 Task: Reply to email with the signature Adam Smith with the subject Request for information from softage.1@softage.net with the message I would like to request a meeting to discuss the new product launch strategy. with CC to softage.4@softage.net with an attached document Resume.docx
Action: Mouse moved to (413, 508)
Screenshot: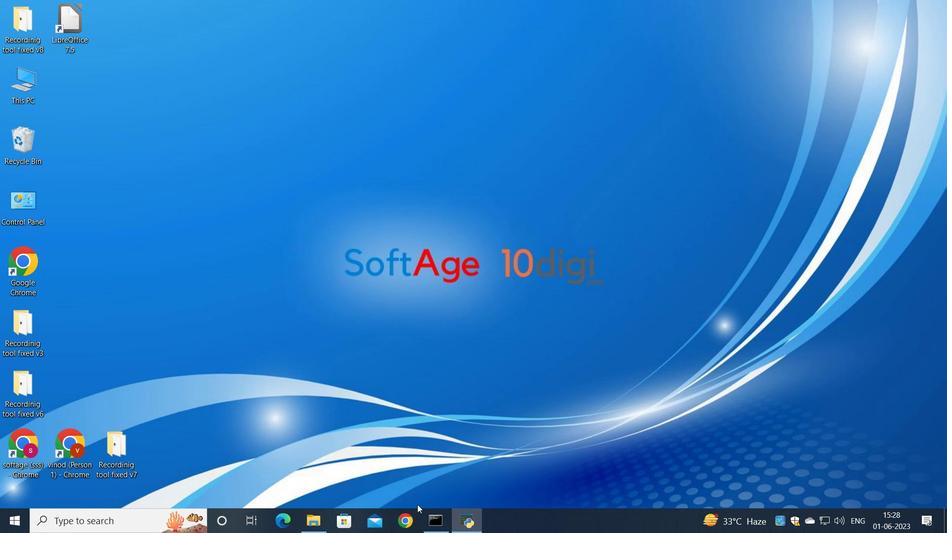 
Action: Mouse pressed left at (413, 508)
Screenshot: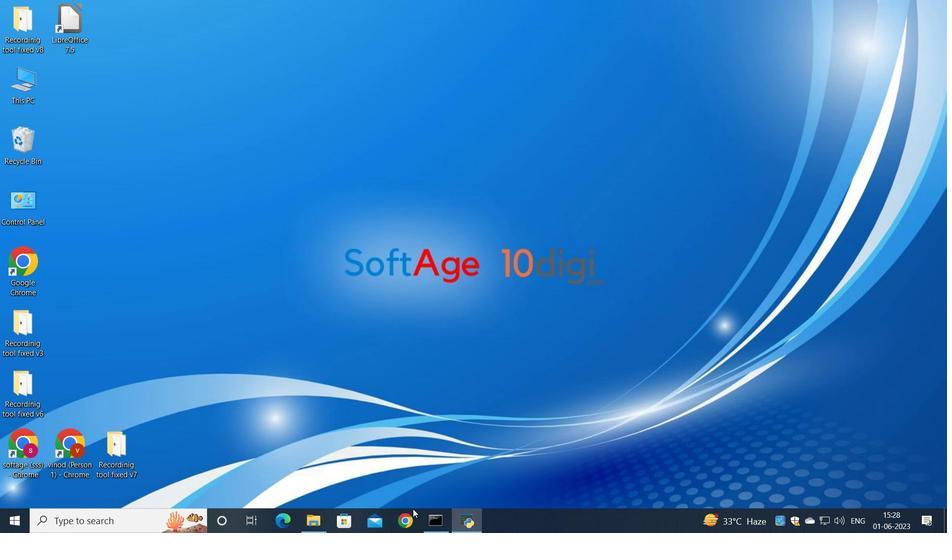 
Action: Mouse moved to (428, 279)
Screenshot: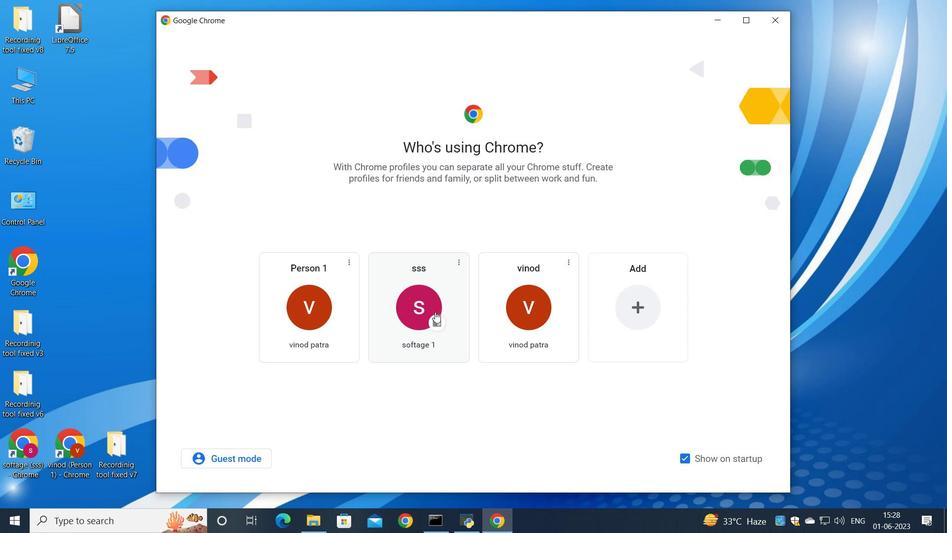 
Action: Mouse pressed left at (428, 279)
Screenshot: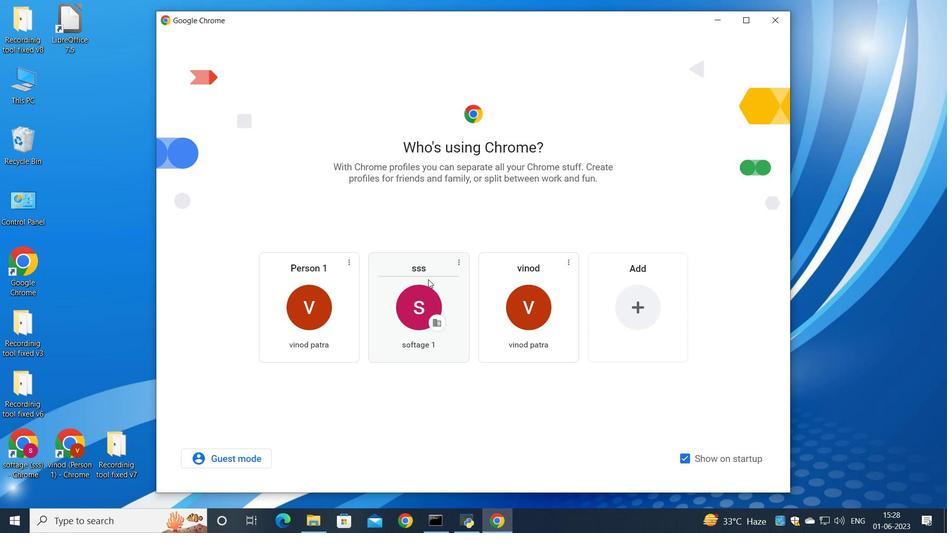 
Action: Mouse moved to (433, 310)
Screenshot: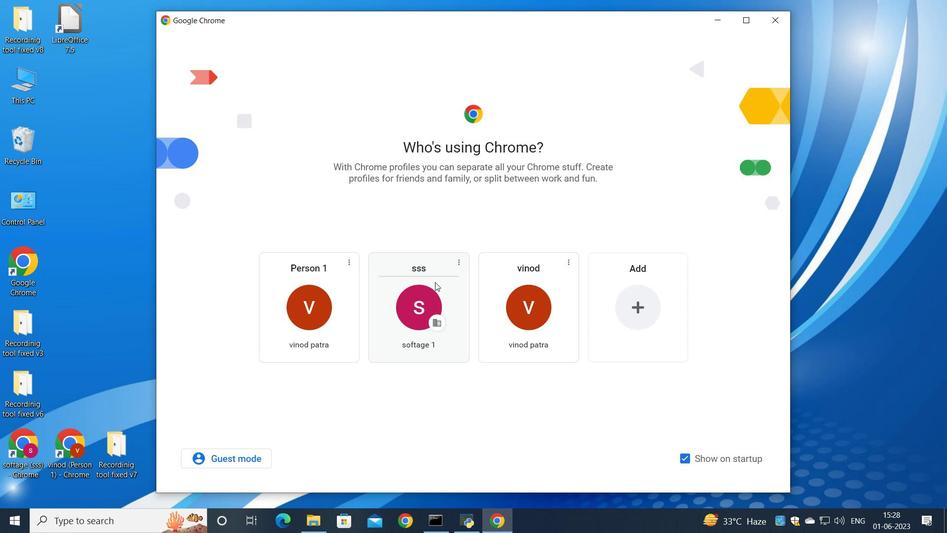 
Action: Mouse pressed left at (433, 310)
Screenshot: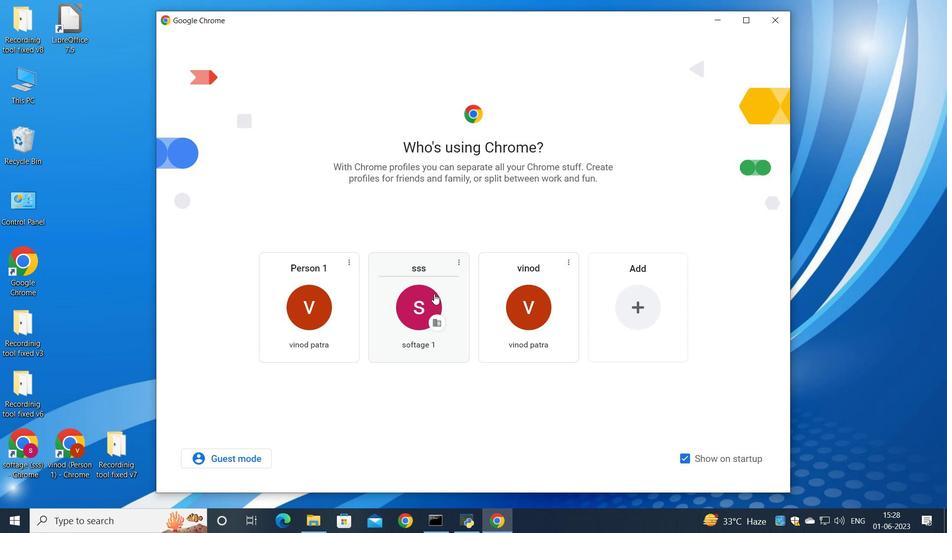 
Action: Mouse moved to (832, 89)
Screenshot: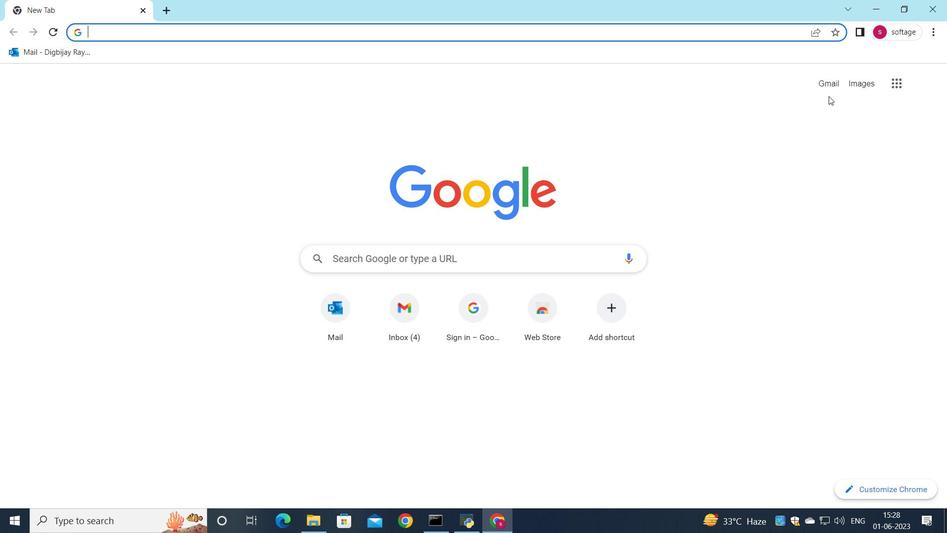 
Action: Mouse pressed left at (832, 89)
Screenshot: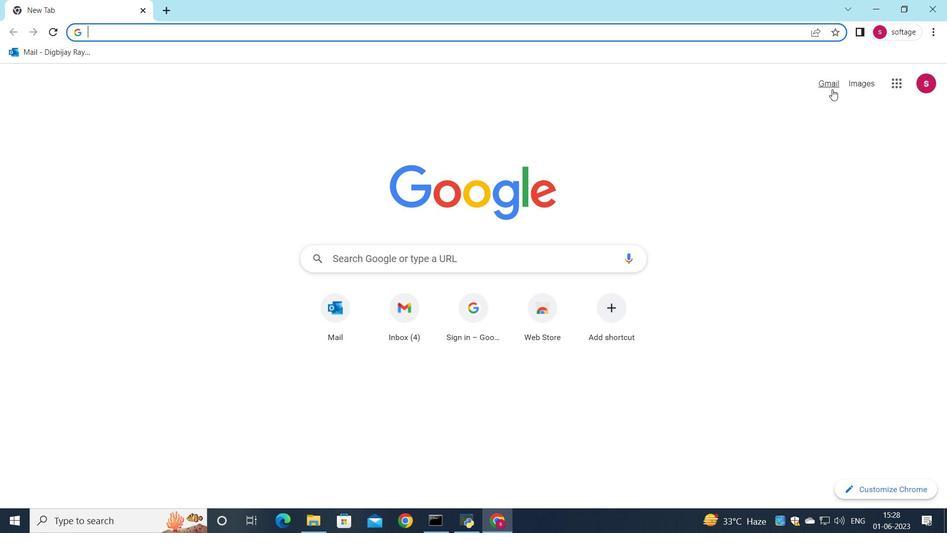
Action: Mouse moved to (803, 84)
Screenshot: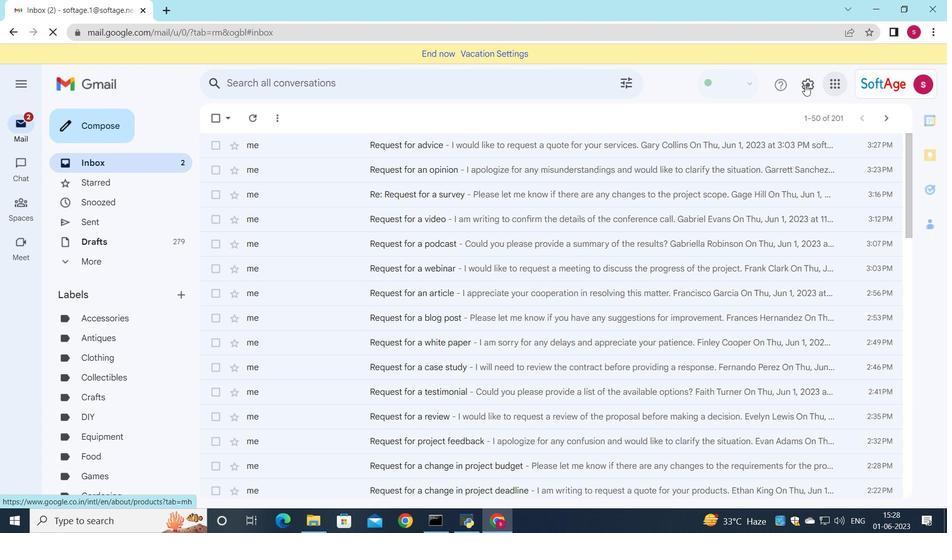 
Action: Mouse pressed left at (803, 84)
Screenshot: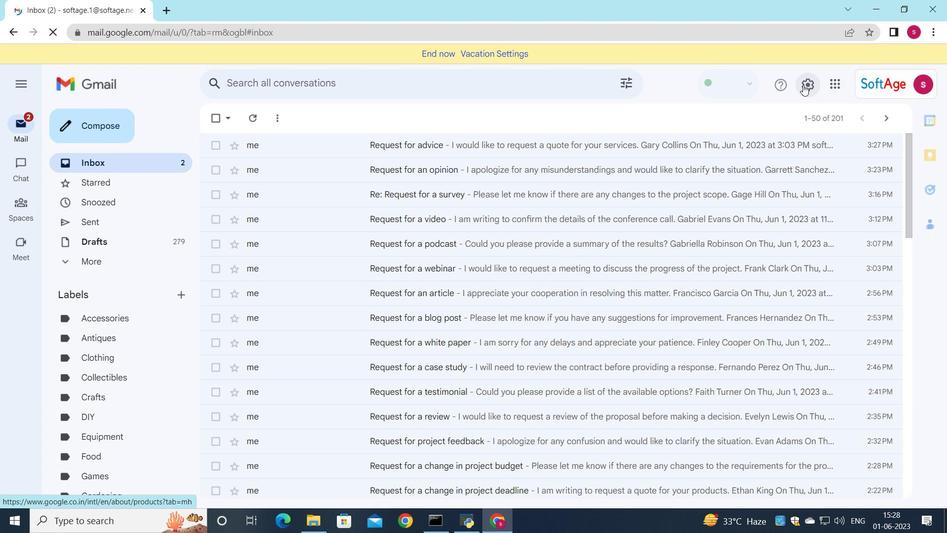 
Action: Mouse moved to (831, 146)
Screenshot: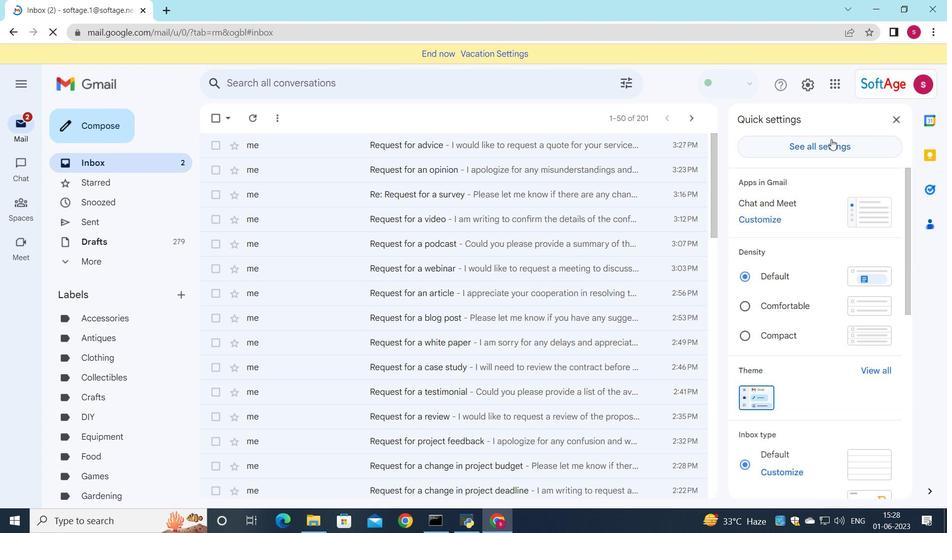 
Action: Mouse pressed left at (831, 146)
Screenshot: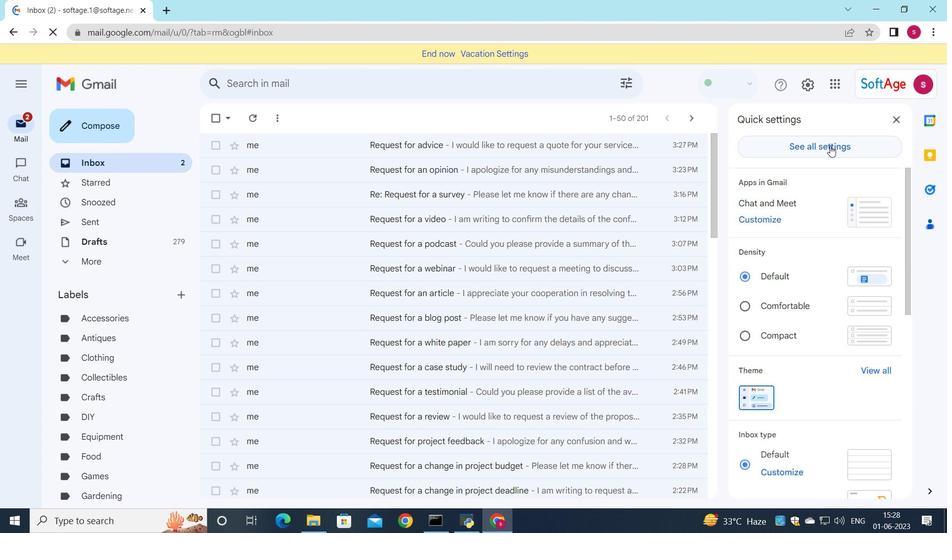 
Action: Mouse moved to (808, 89)
Screenshot: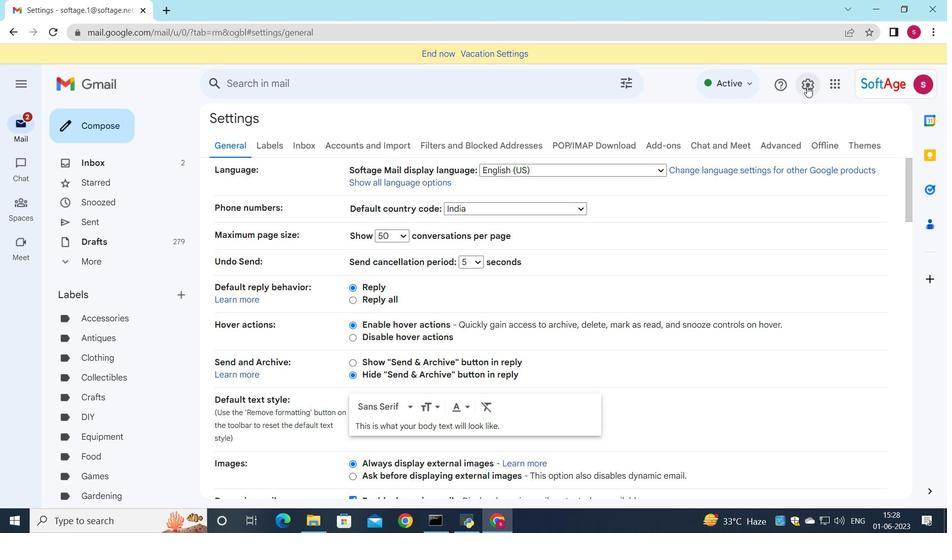 
Action: Mouse pressed left at (808, 89)
Screenshot: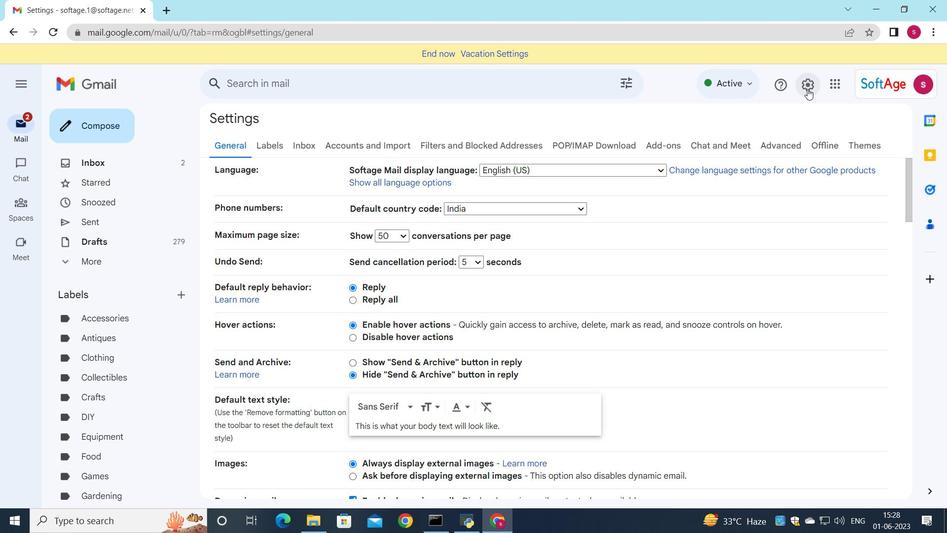 
Action: Mouse moved to (564, 234)
Screenshot: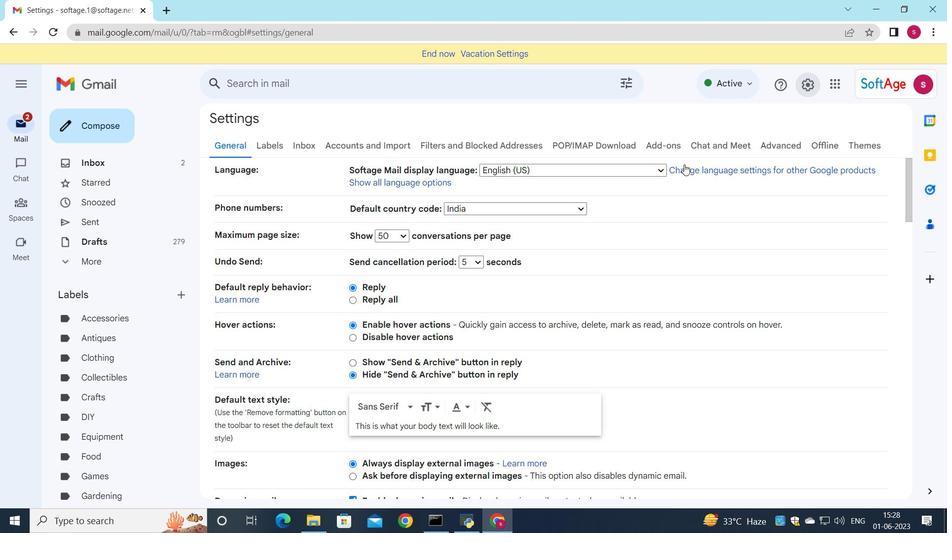 
Action: Mouse scrolled (564, 234) with delta (0, 0)
Screenshot: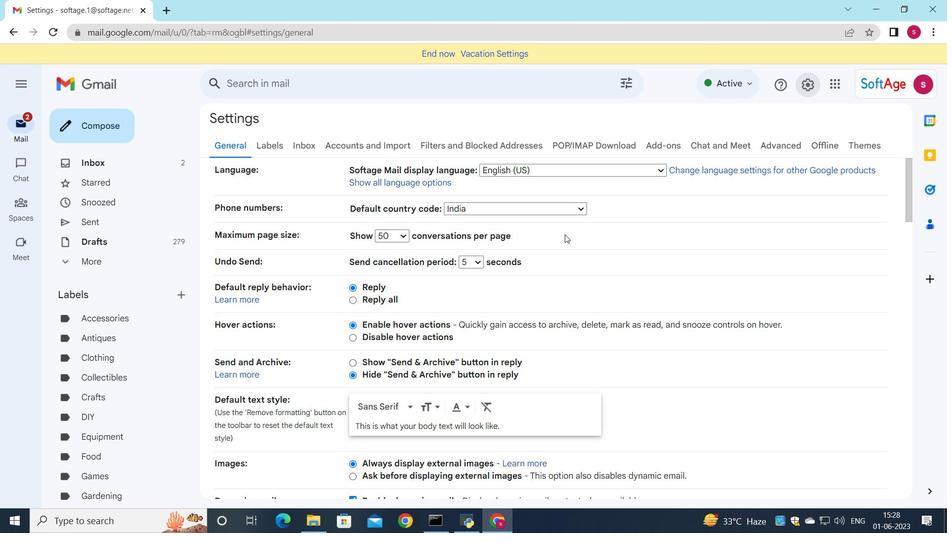 
Action: Mouse scrolled (564, 234) with delta (0, 0)
Screenshot: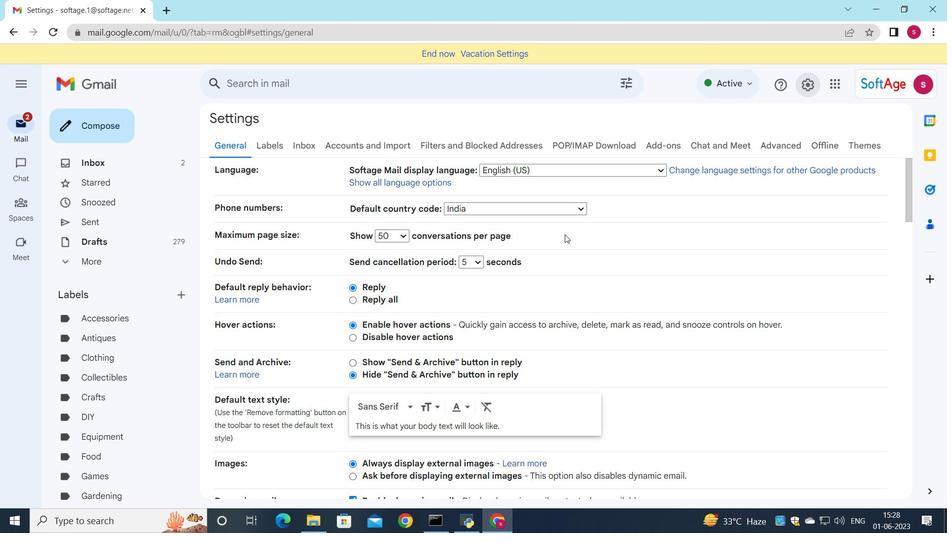
Action: Mouse scrolled (564, 234) with delta (0, 0)
Screenshot: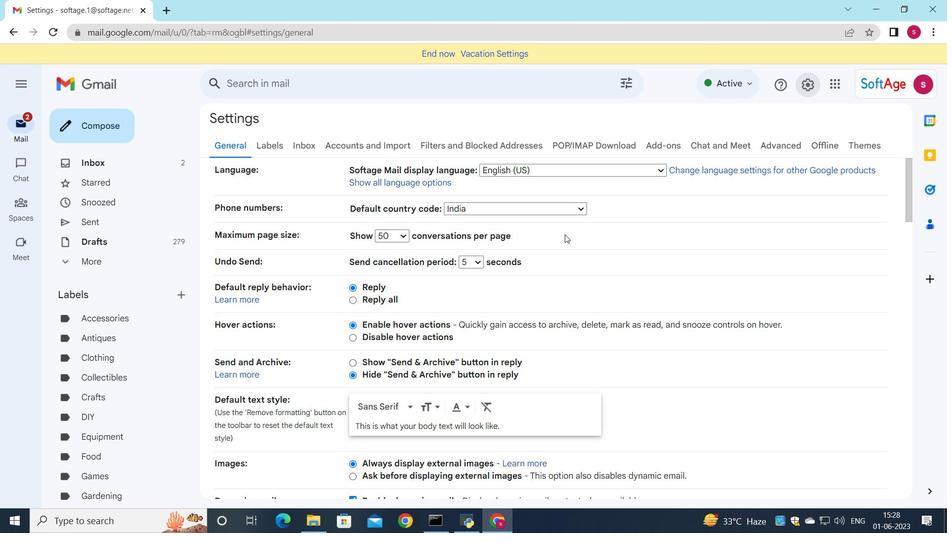 
Action: Mouse scrolled (564, 234) with delta (0, 0)
Screenshot: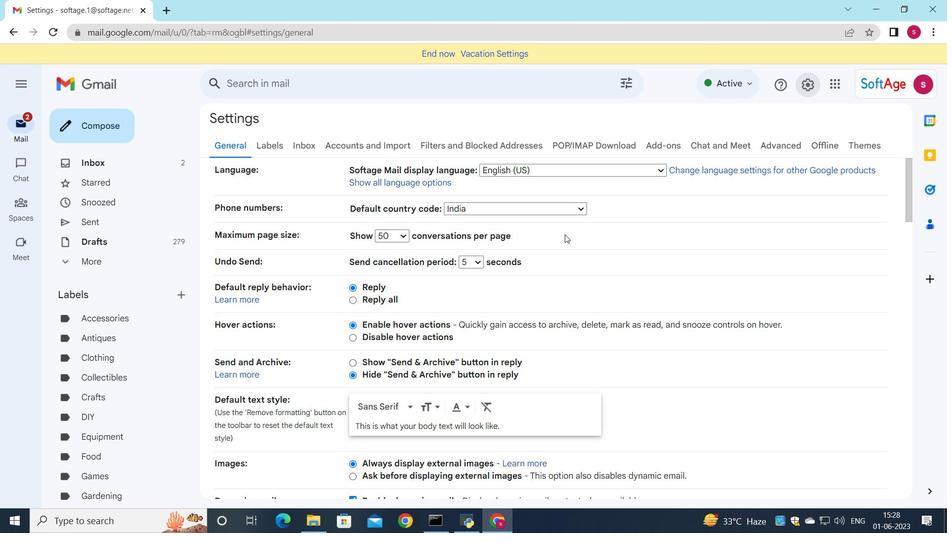 
Action: Mouse moved to (561, 235)
Screenshot: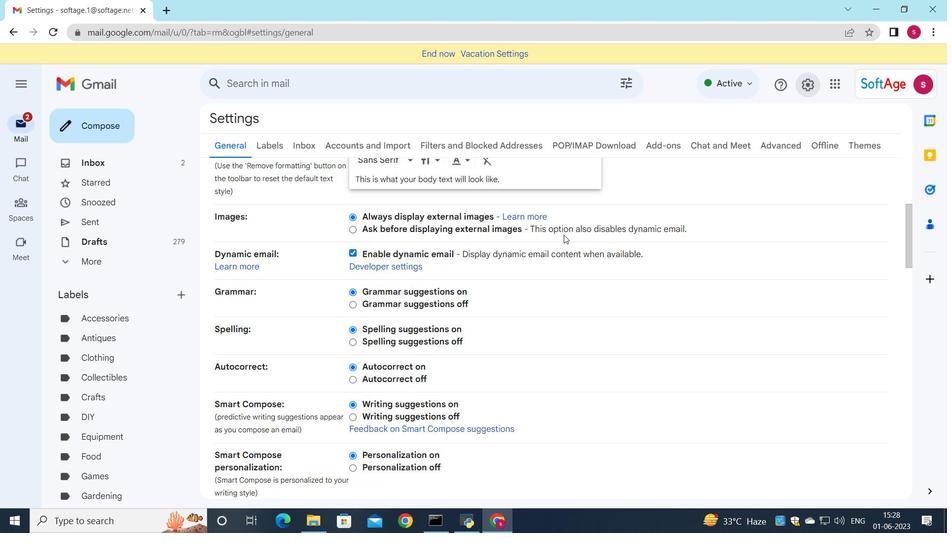 
Action: Mouse scrolled (563, 234) with delta (0, 0)
Screenshot: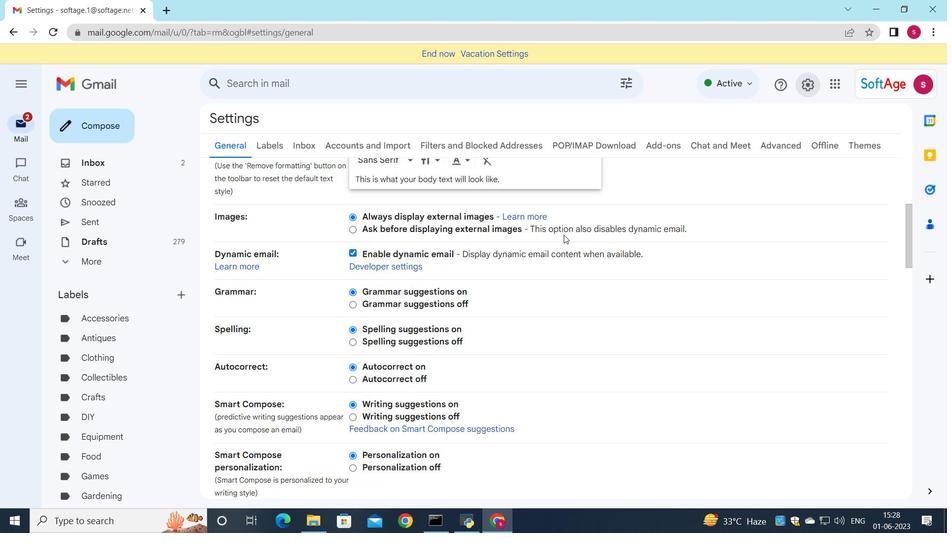 
Action: Mouse moved to (561, 236)
Screenshot: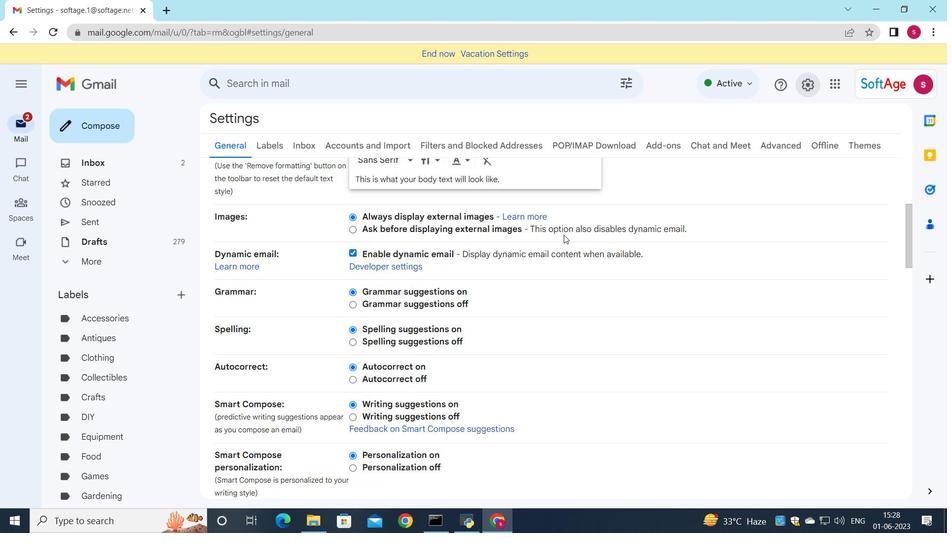 
Action: Mouse scrolled (561, 235) with delta (0, 0)
Screenshot: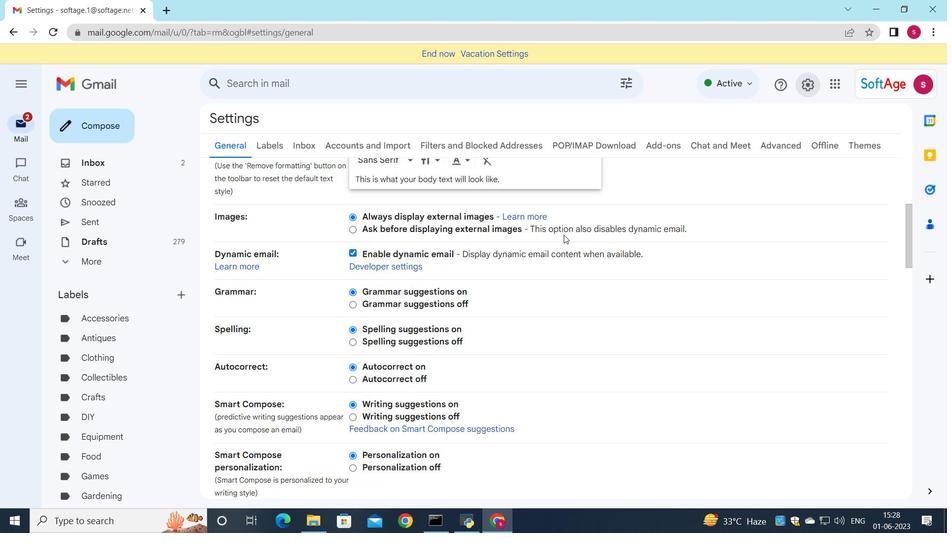 
Action: Mouse moved to (561, 236)
Screenshot: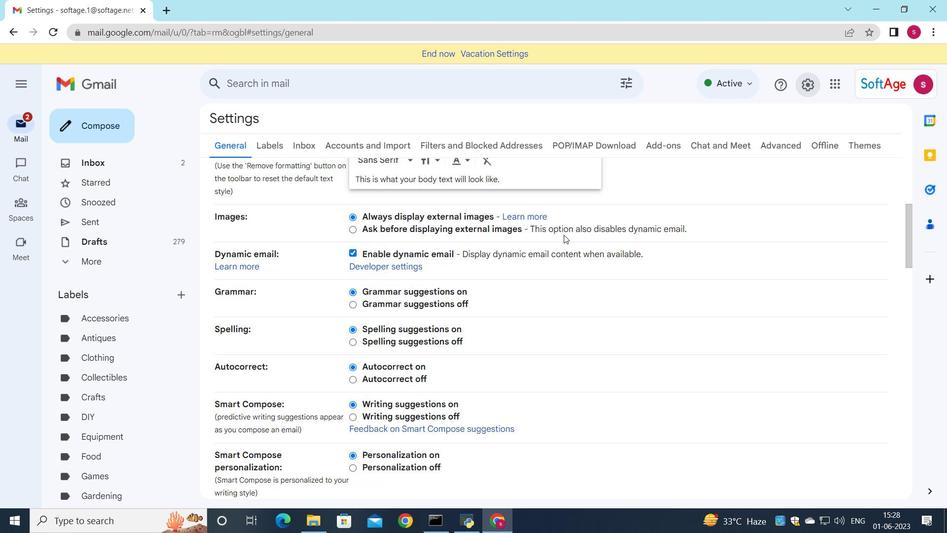
Action: Mouse scrolled (561, 235) with delta (0, 0)
Screenshot: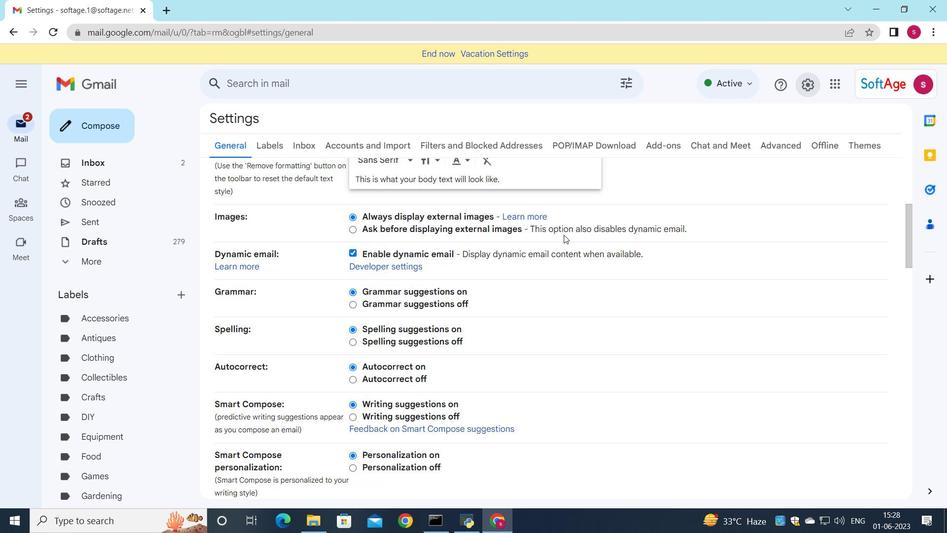 
Action: Mouse moved to (541, 237)
Screenshot: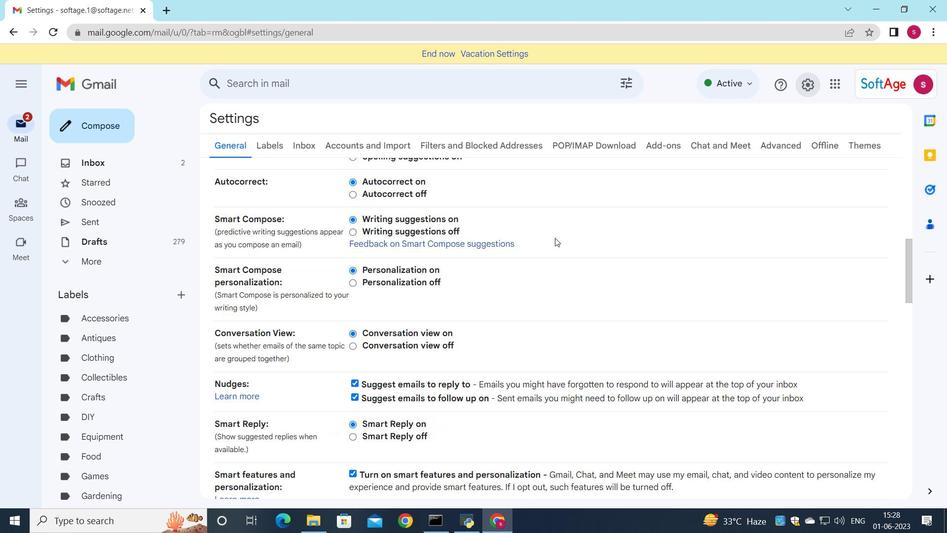 
Action: Mouse scrolled (543, 235) with delta (0, 0)
Screenshot: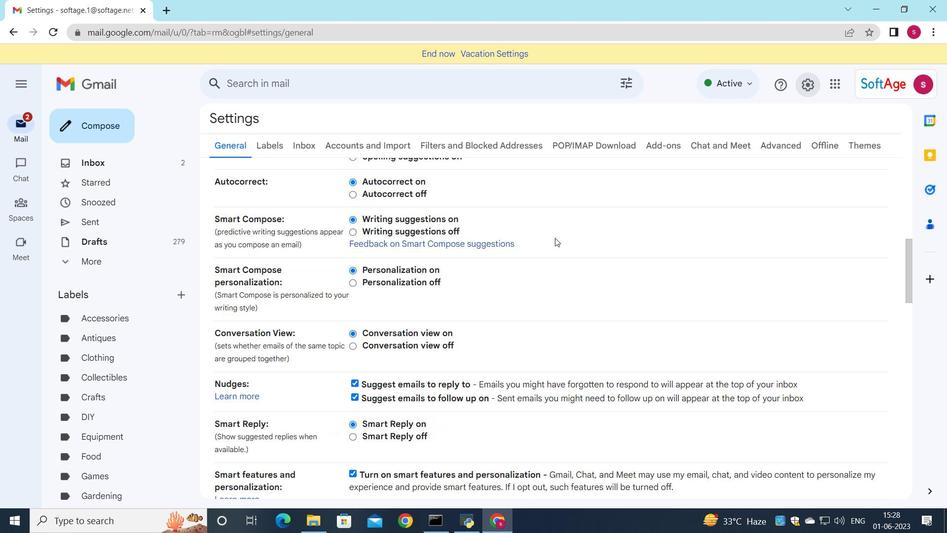 
Action: Mouse moved to (540, 238)
Screenshot: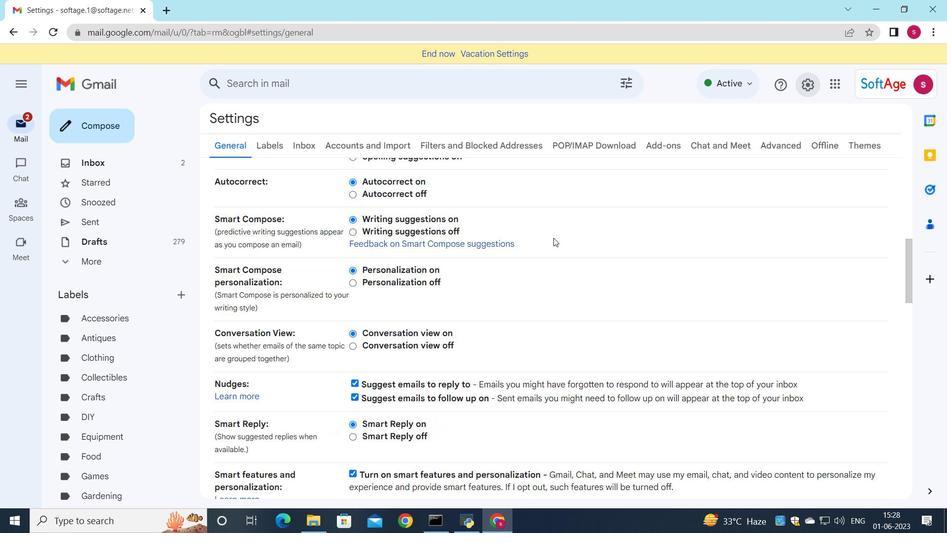 
Action: Mouse scrolled (540, 237) with delta (0, 0)
Screenshot: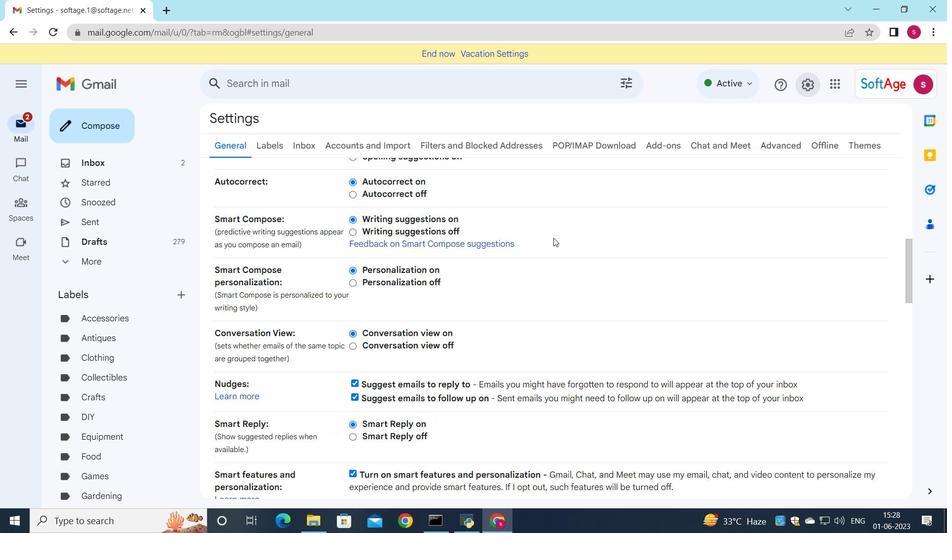 
Action: Mouse moved to (539, 240)
Screenshot: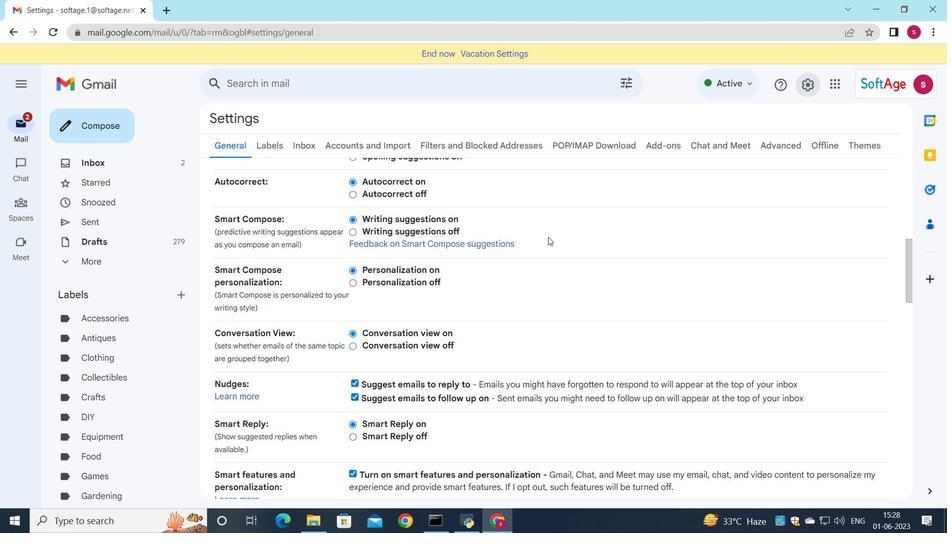 
Action: Mouse scrolled (540, 237) with delta (0, 0)
Screenshot: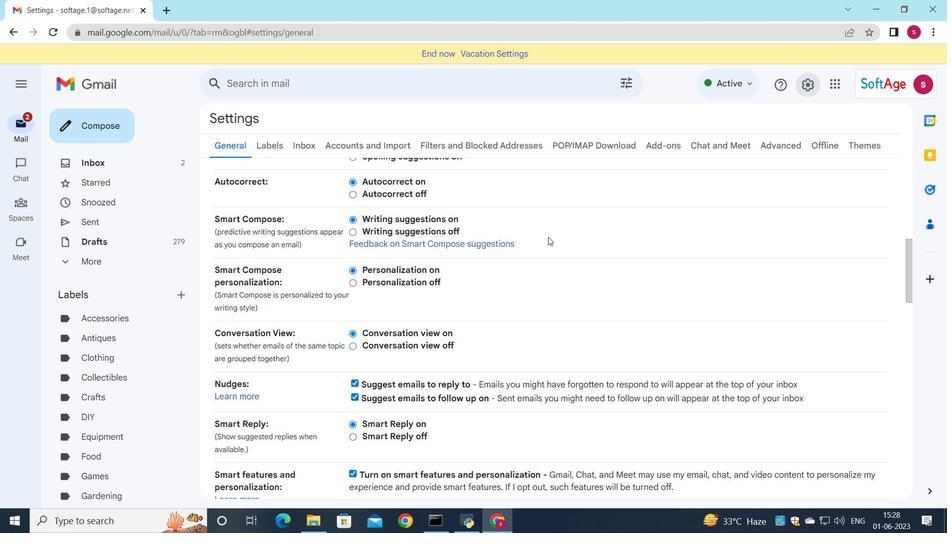 
Action: Mouse moved to (539, 247)
Screenshot: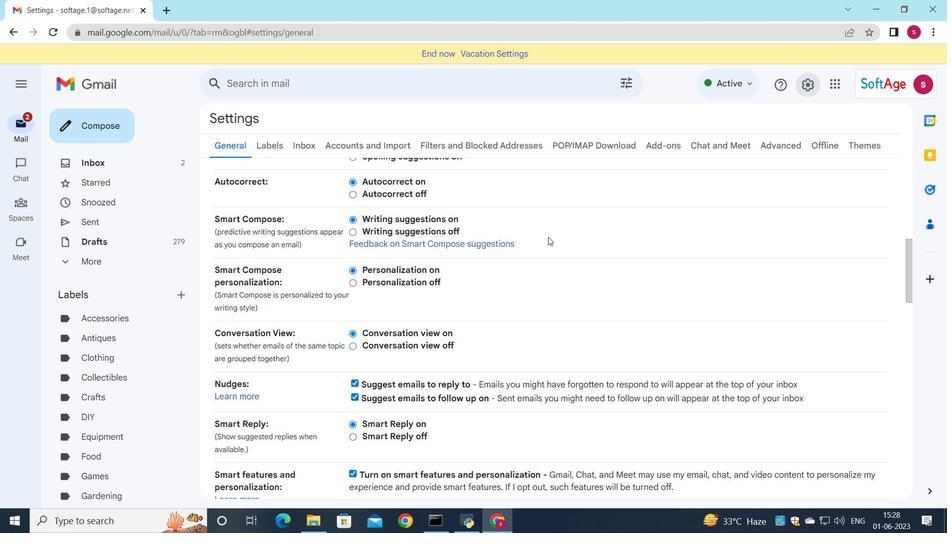 
Action: Mouse scrolled (539, 240) with delta (0, 0)
Screenshot: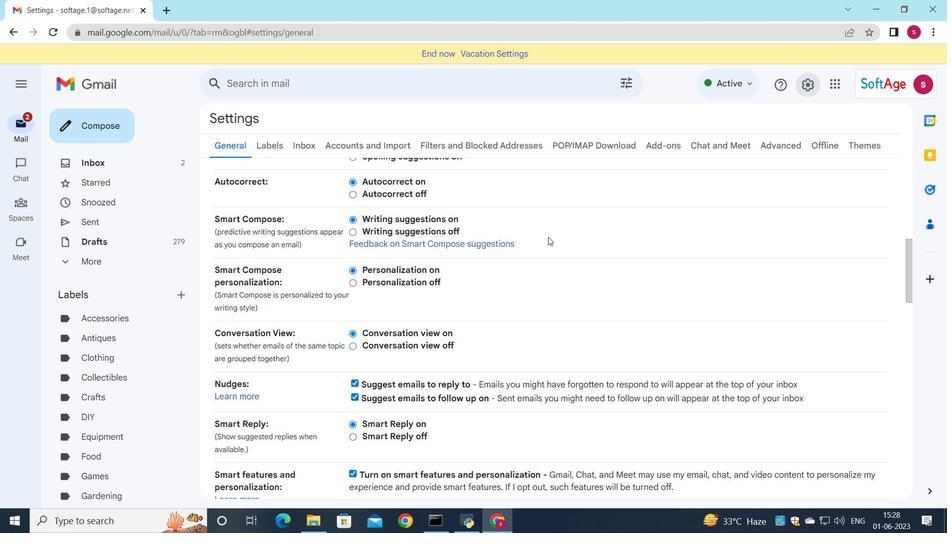 
Action: Mouse moved to (294, 265)
Screenshot: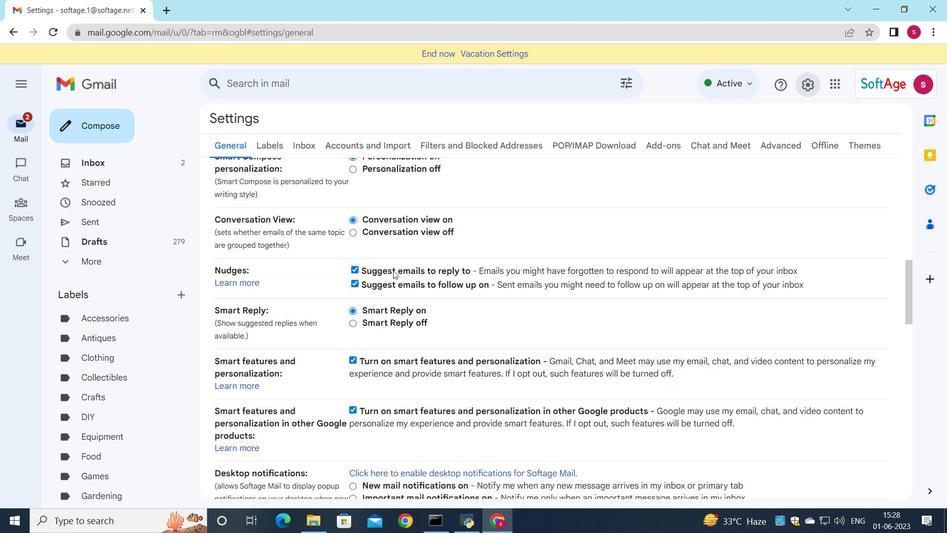 
Action: Mouse scrolled (294, 264) with delta (0, 0)
Screenshot: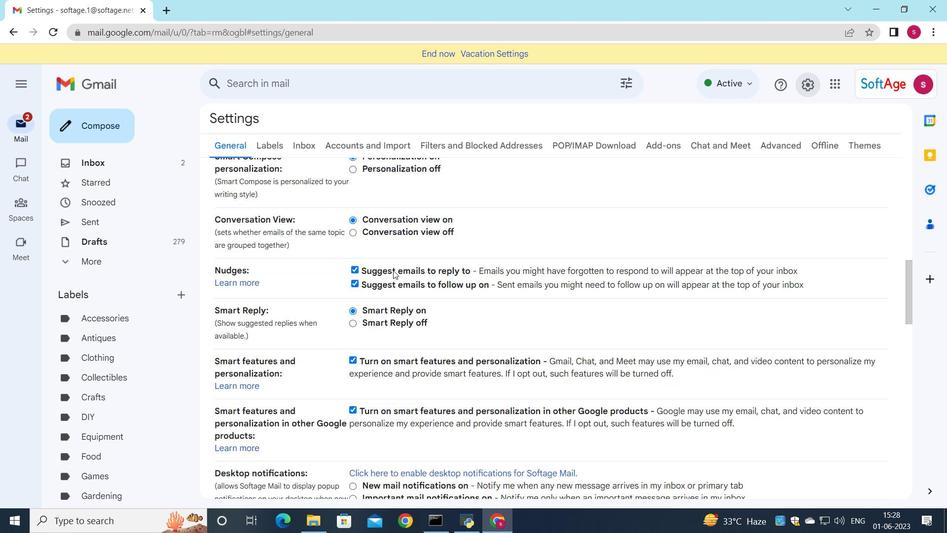 
Action: Mouse scrolled (294, 264) with delta (0, 0)
Screenshot: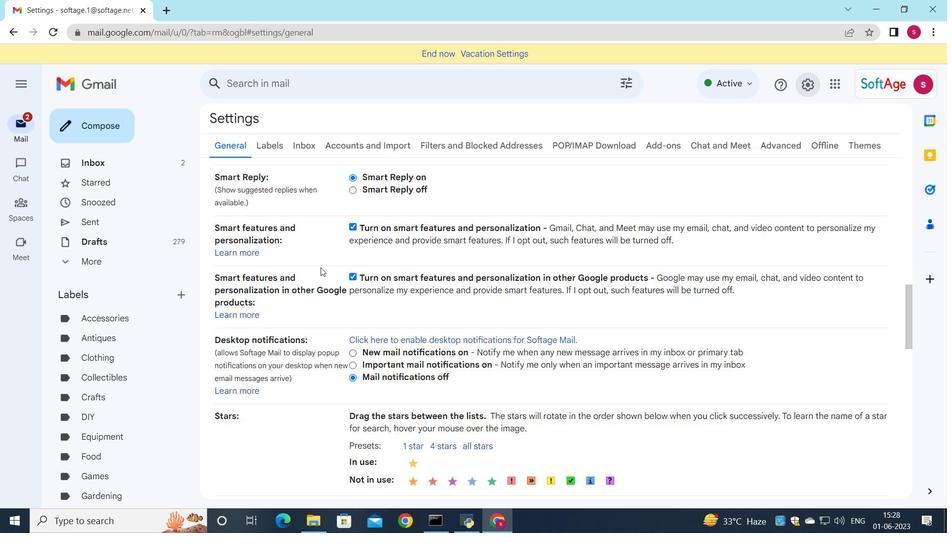 
Action: Mouse scrolled (294, 264) with delta (0, 0)
Screenshot: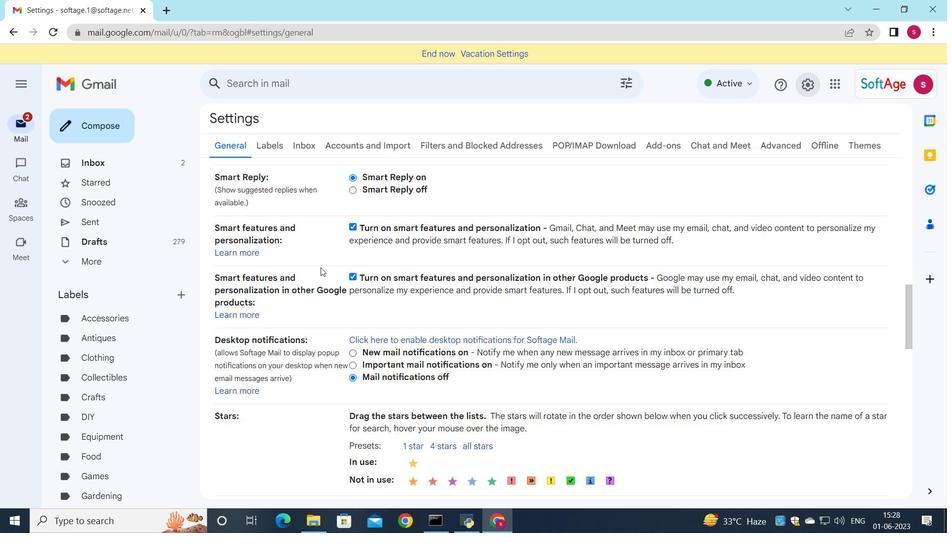 
Action: Mouse scrolled (294, 264) with delta (0, 0)
Screenshot: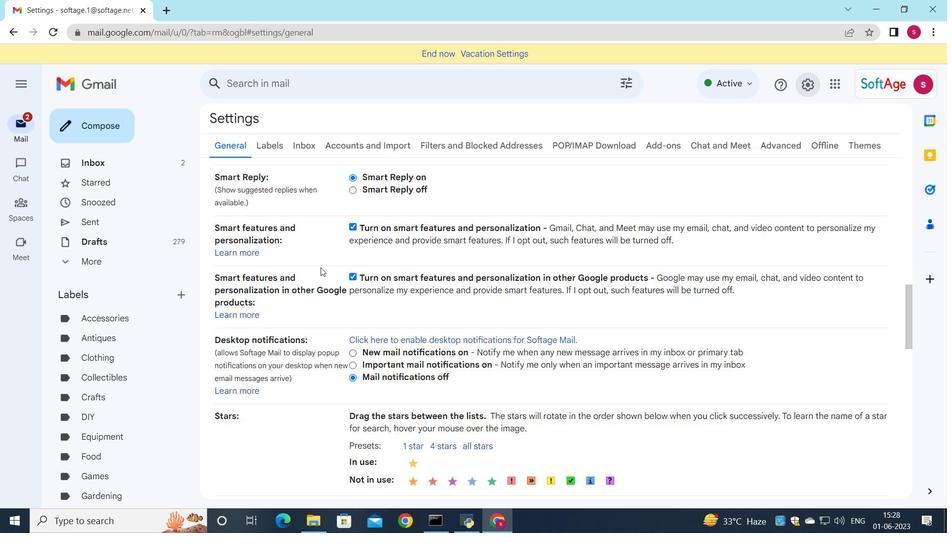 
Action: Mouse moved to (387, 393)
Screenshot: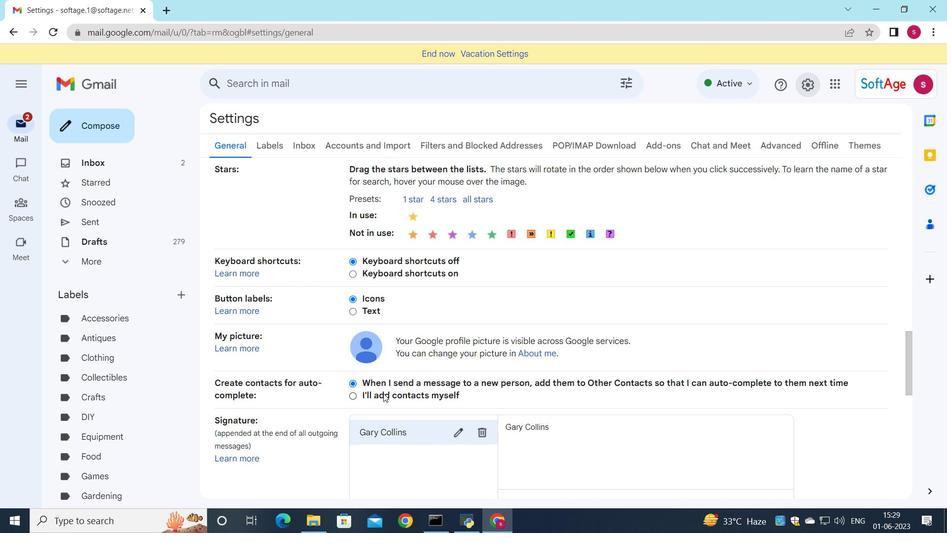 
Action: Mouse scrolled (387, 392) with delta (0, 0)
Screenshot: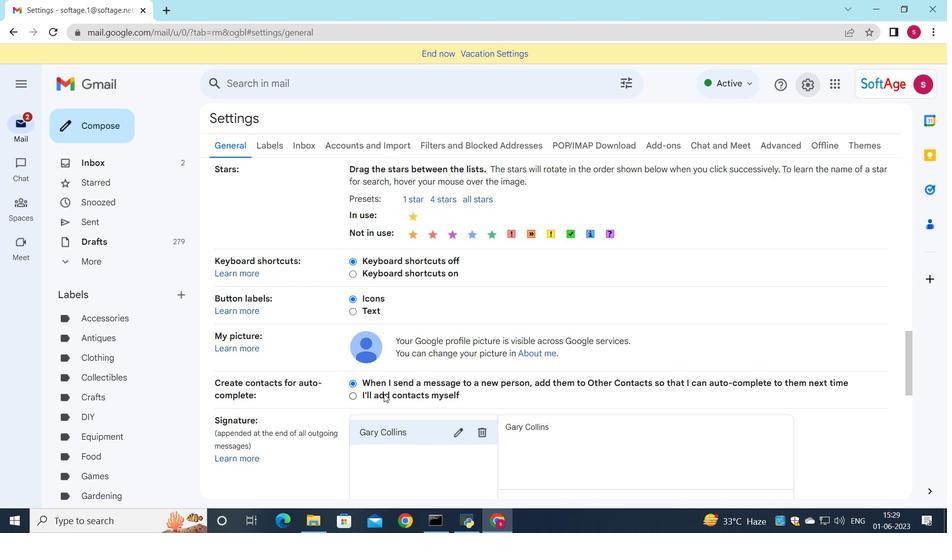 
Action: Mouse moved to (388, 393)
Screenshot: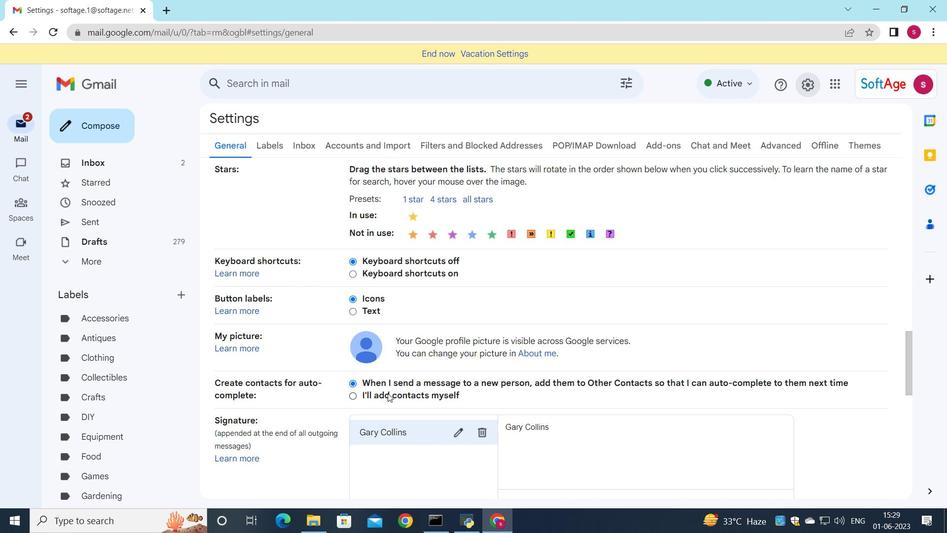 
Action: Mouse scrolled (387, 392) with delta (0, 0)
Screenshot: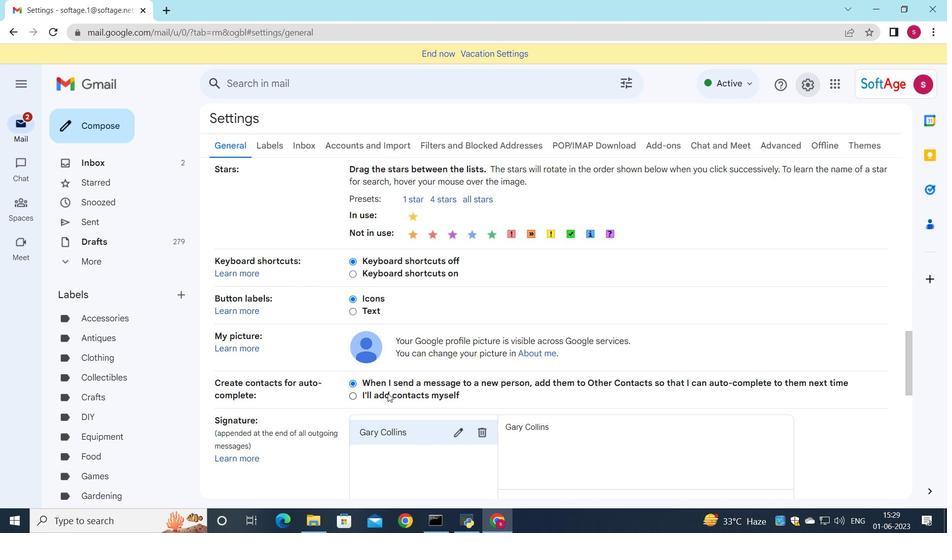 
Action: Mouse moved to (421, 354)
Screenshot: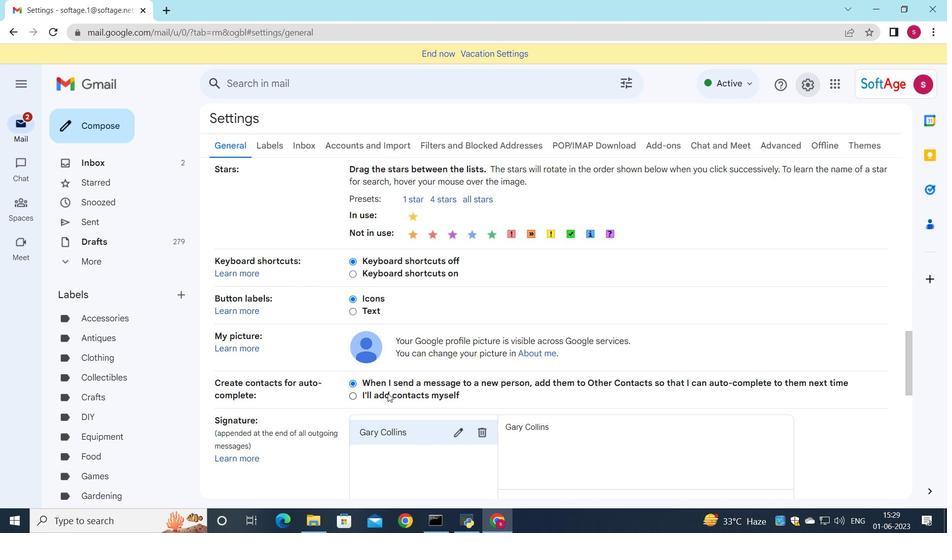 
Action: Mouse scrolled (391, 389) with delta (0, 0)
Screenshot: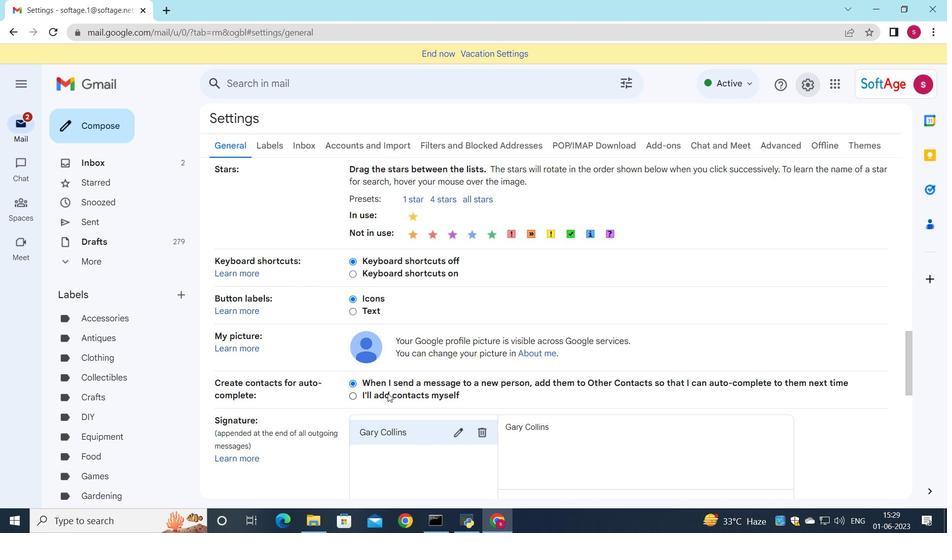
Action: Mouse moved to (472, 246)
Screenshot: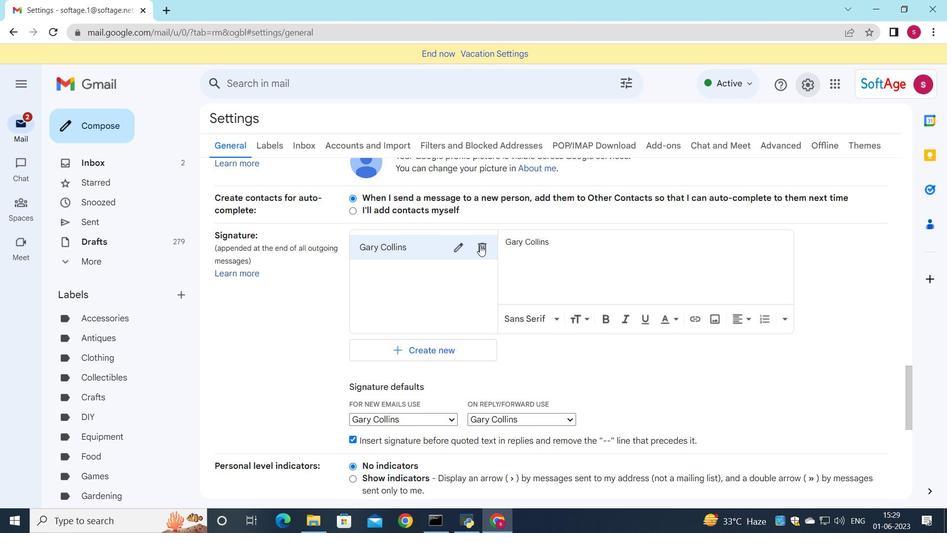 
Action: Mouse pressed left at (472, 246)
Screenshot: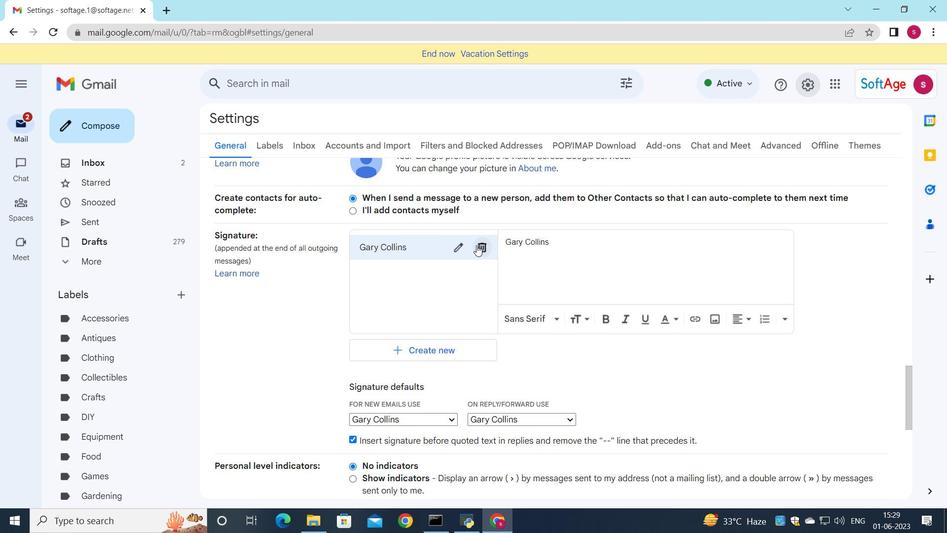 
Action: Mouse moved to (559, 305)
Screenshot: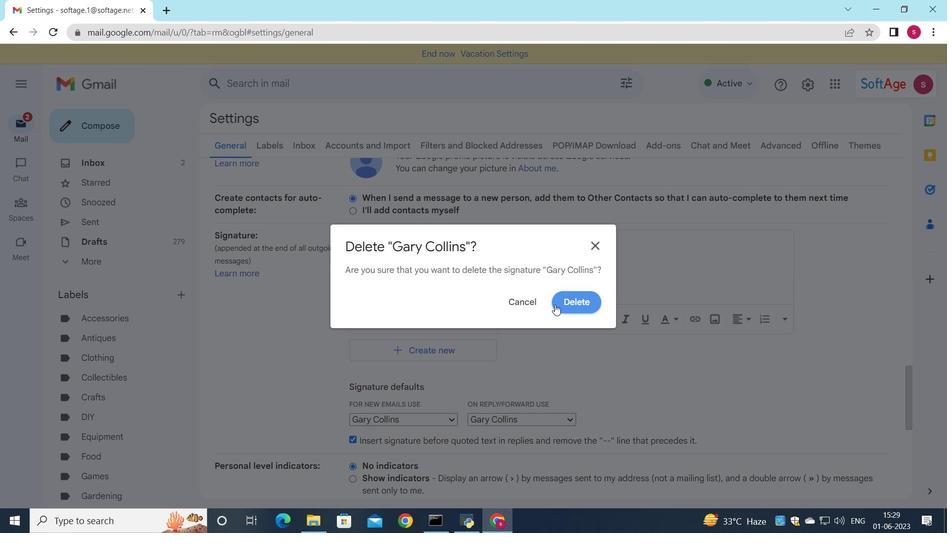 
Action: Mouse pressed left at (559, 305)
Screenshot: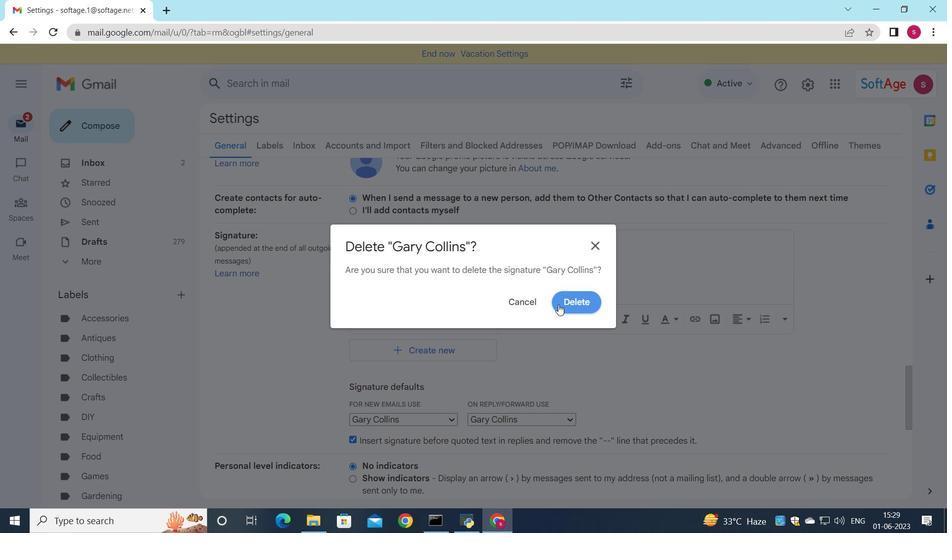 
Action: Mouse moved to (405, 260)
Screenshot: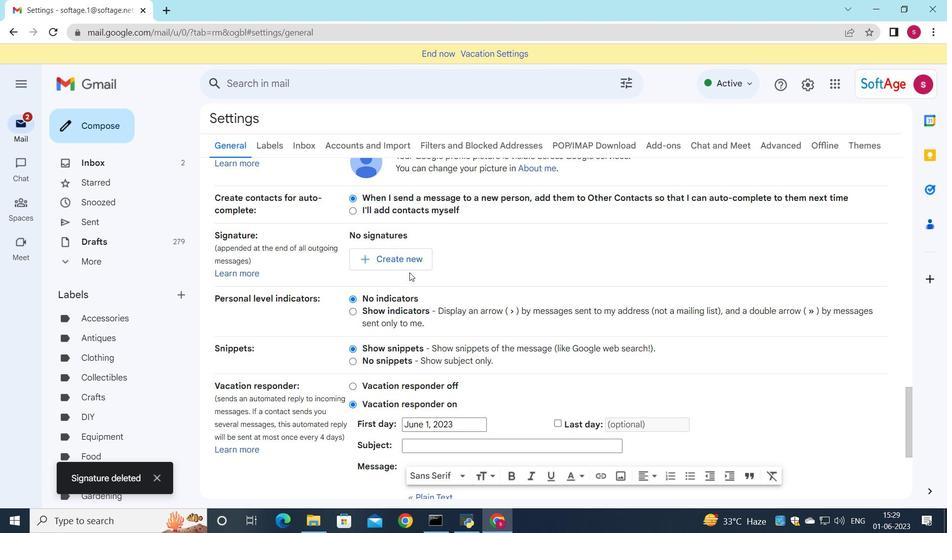 
Action: Mouse pressed left at (405, 260)
Screenshot: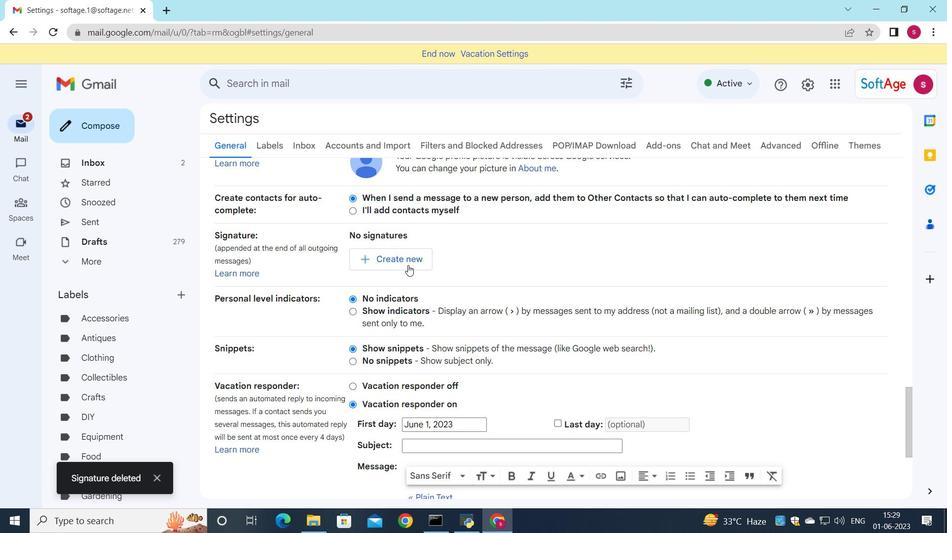
Action: Mouse moved to (523, 259)
Screenshot: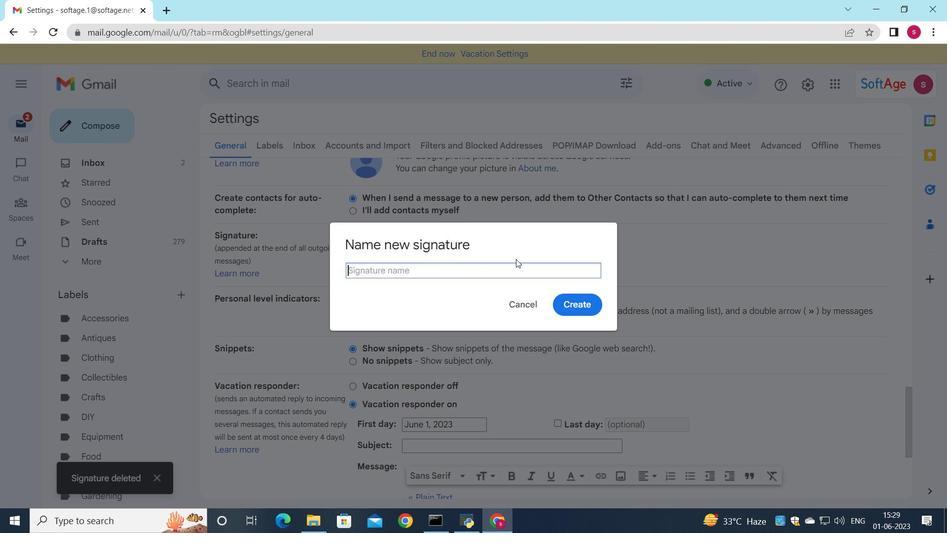 
Action: Key pressed <Key.shift>Adam<Key.space><Key.shift>Smith
Screenshot: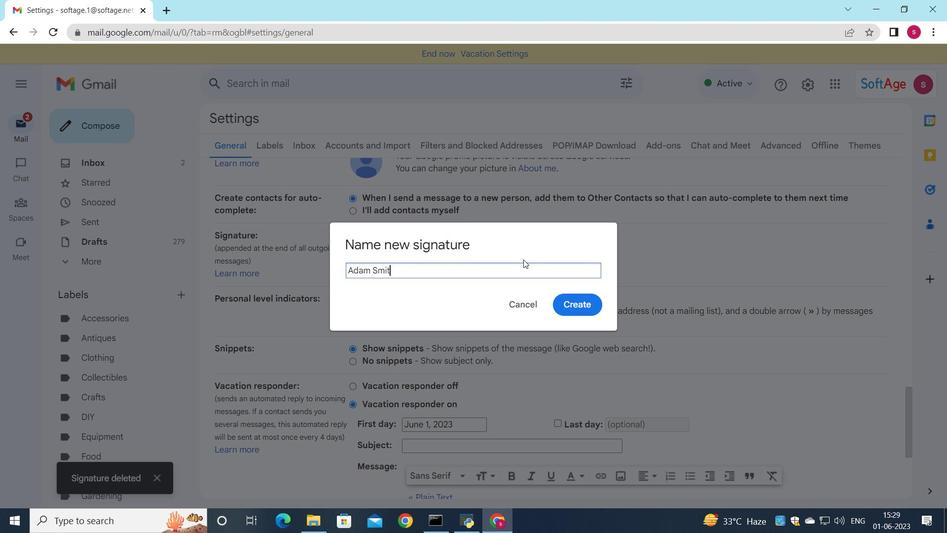 
Action: Mouse moved to (566, 306)
Screenshot: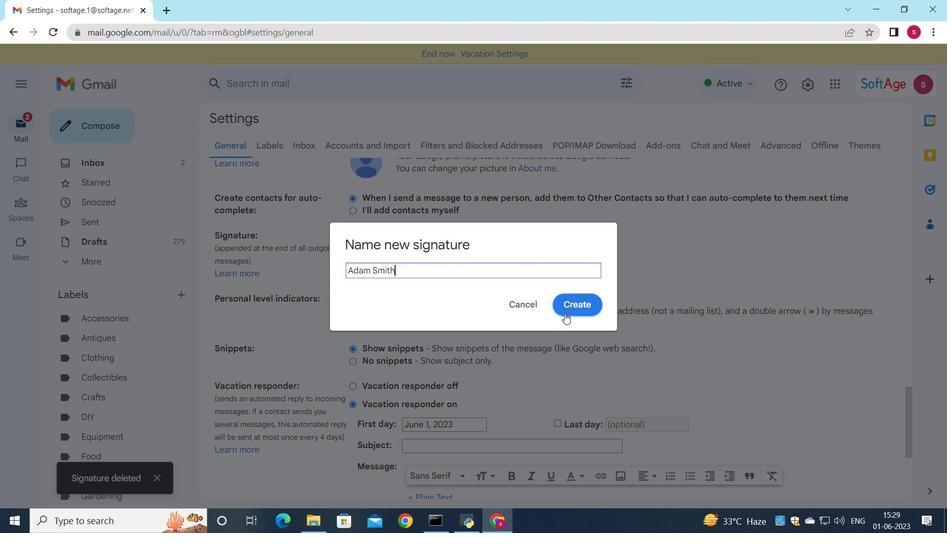 
Action: Mouse pressed left at (566, 306)
Screenshot: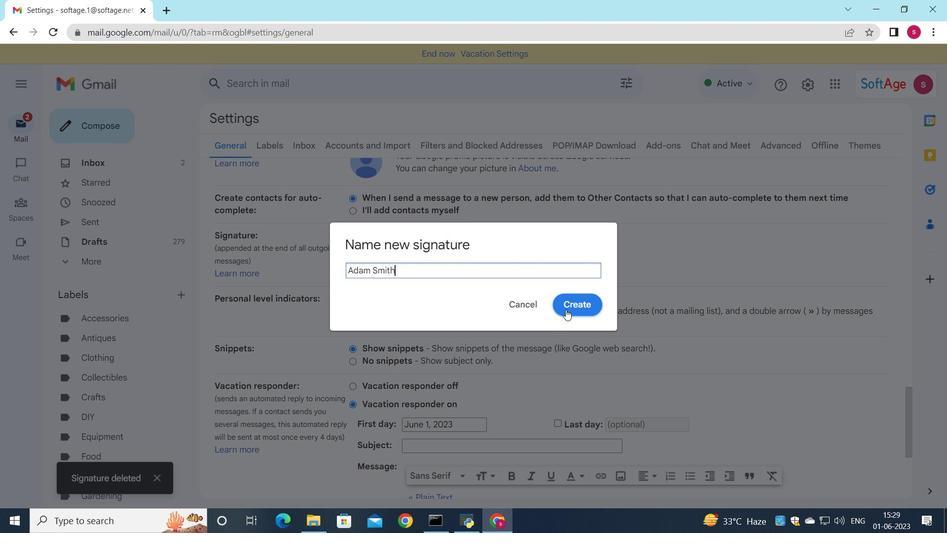 
Action: Mouse moved to (563, 239)
Screenshot: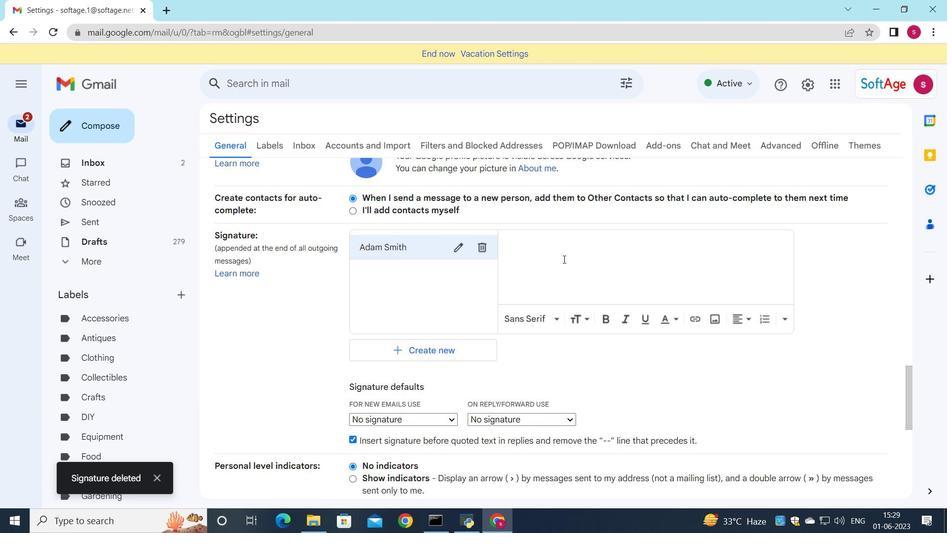 
Action: Mouse pressed left at (563, 239)
Screenshot: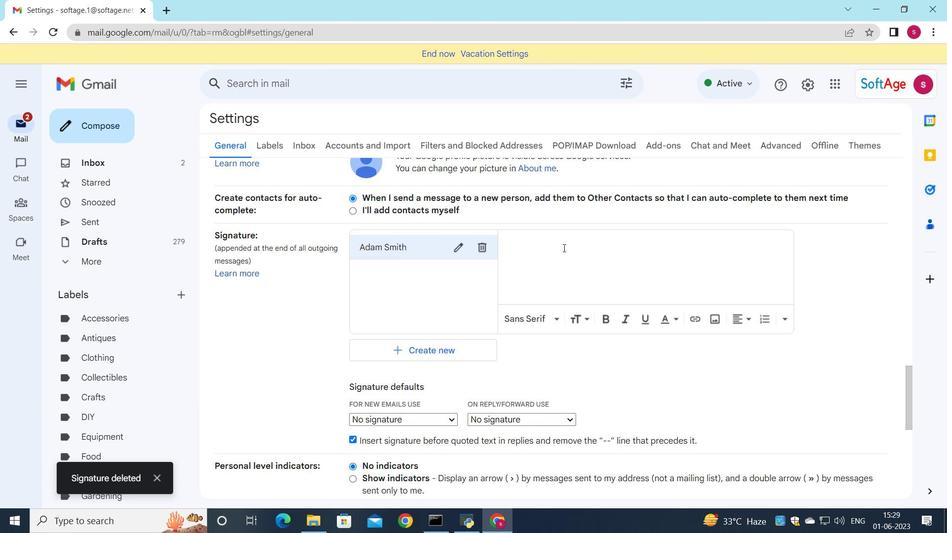 
Action: Mouse moved to (559, 240)
Screenshot: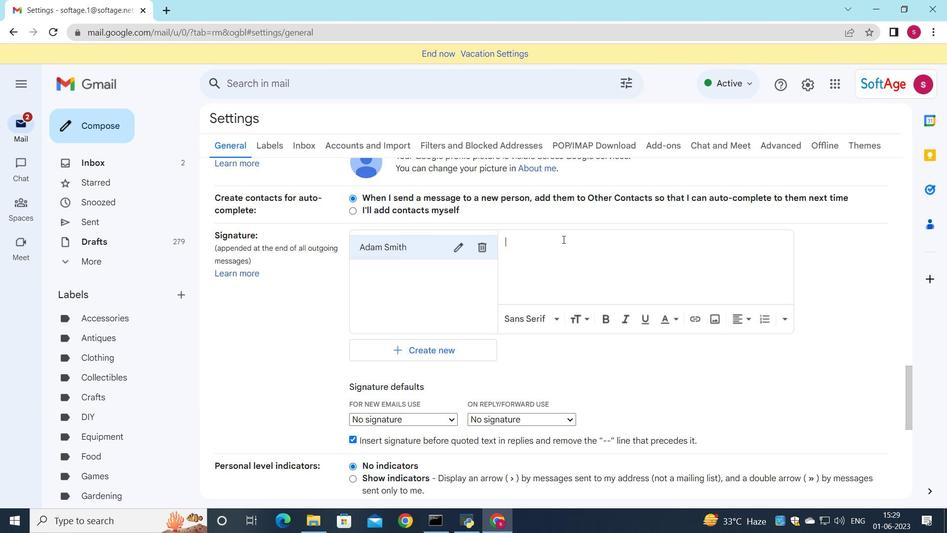 
Action: Key pressed <Key.shift>Adam<Key.shift><Key.shift><Key.shift><Key.shift><Key.shift><Key.shift><Key.shift><Key.shift><Key.shift><Key.shift><Key.shift><Key.shift><Key.shift><Key.shift><Key.shift><Key.shift><Key.shift><Key.shift><Key.shift><Key.shift><Key.shift><Key.shift><Key.shift><Key.space><Key.shift>Smith
Screenshot: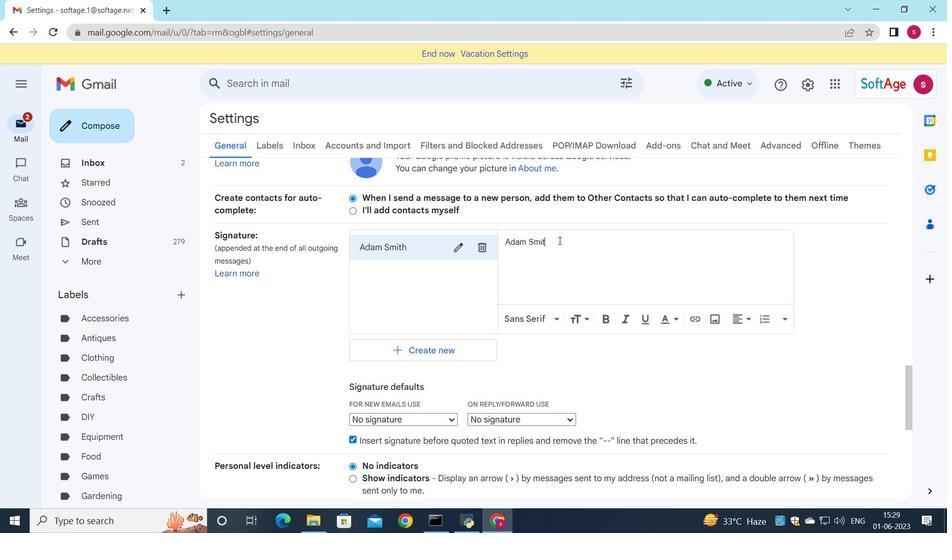 
Action: Mouse moved to (410, 417)
Screenshot: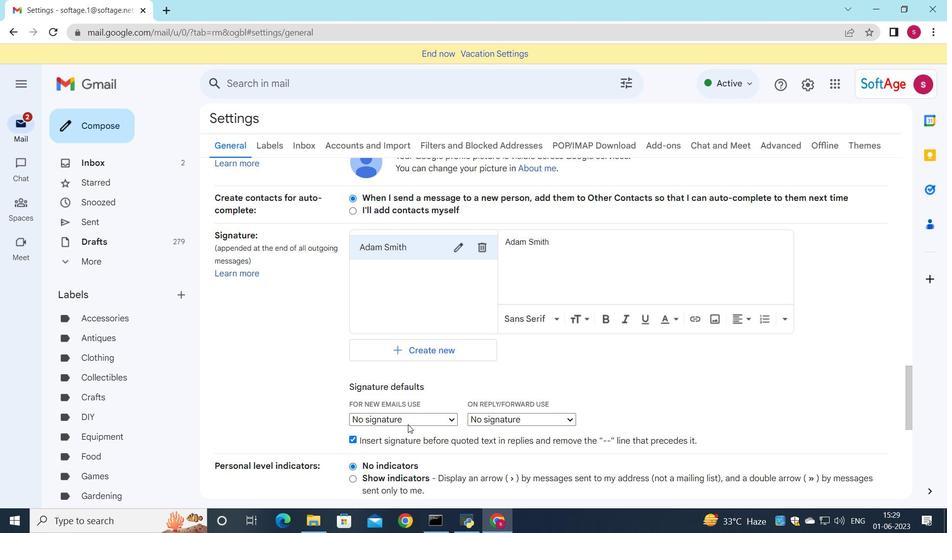
Action: Mouse pressed left at (410, 417)
Screenshot: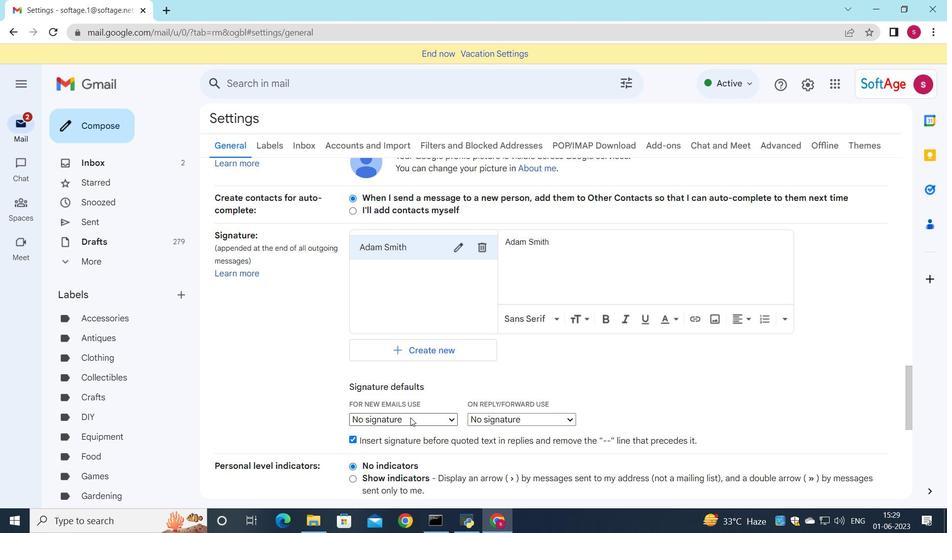 
Action: Mouse moved to (406, 438)
Screenshot: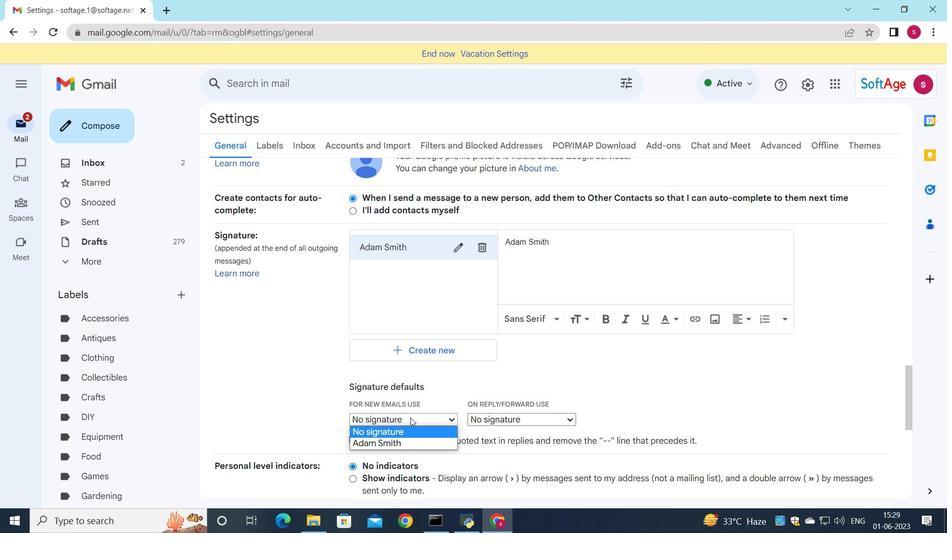 
Action: Mouse pressed left at (406, 438)
Screenshot: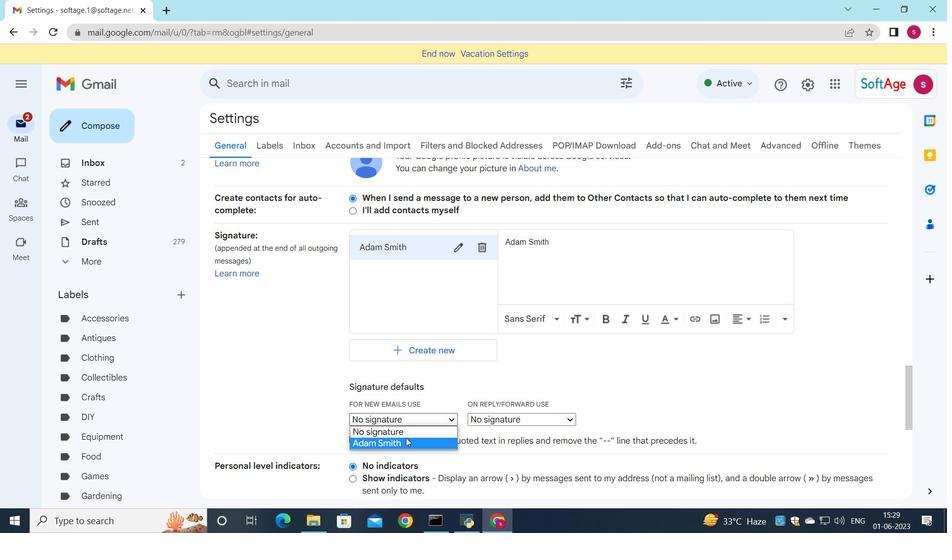 
Action: Mouse moved to (462, 416)
Screenshot: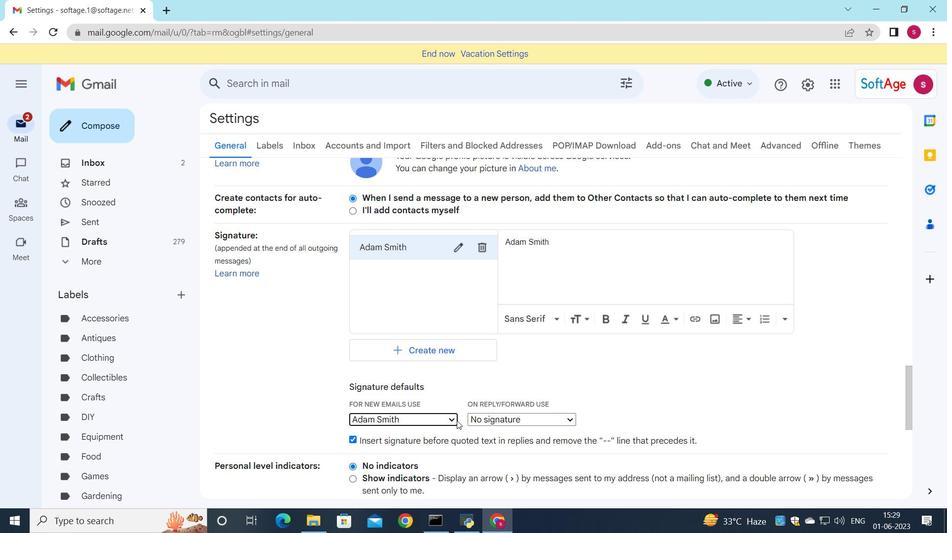 
Action: Mouse pressed left at (462, 416)
Screenshot: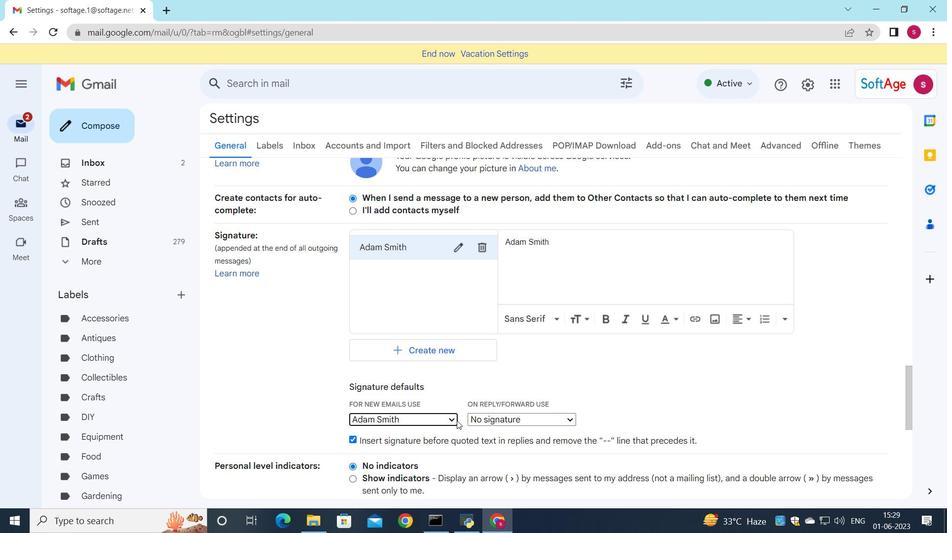 
Action: Mouse moved to (492, 416)
Screenshot: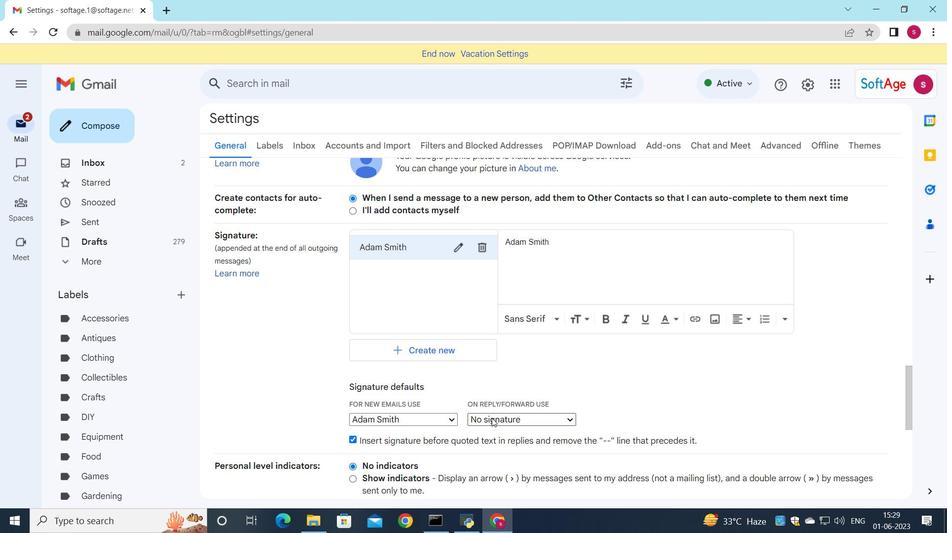 
Action: Mouse pressed left at (492, 416)
Screenshot: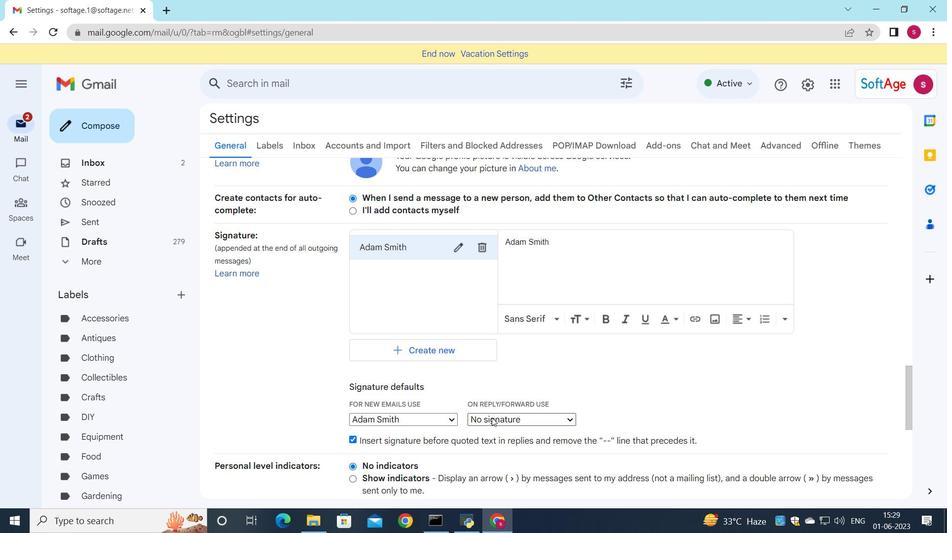 
Action: Mouse moved to (478, 444)
Screenshot: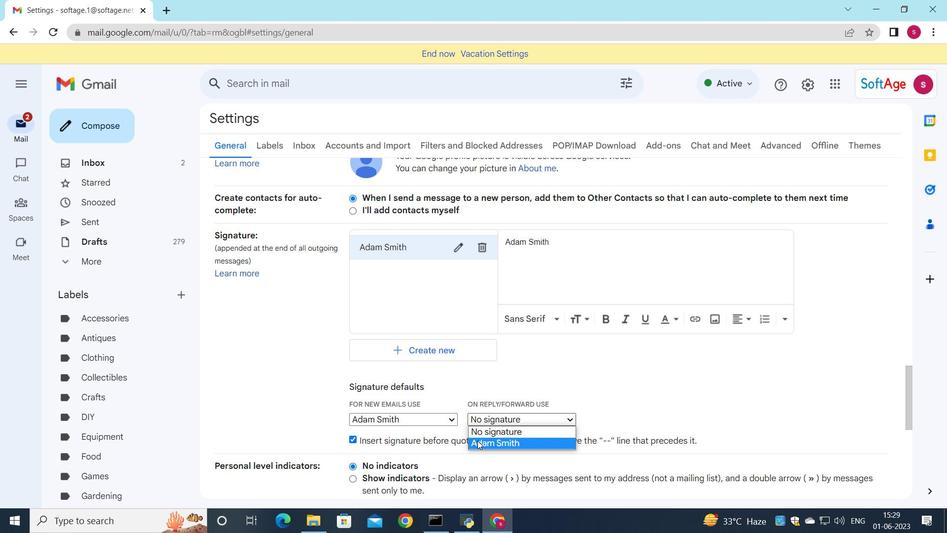 
Action: Mouse pressed left at (478, 444)
Screenshot: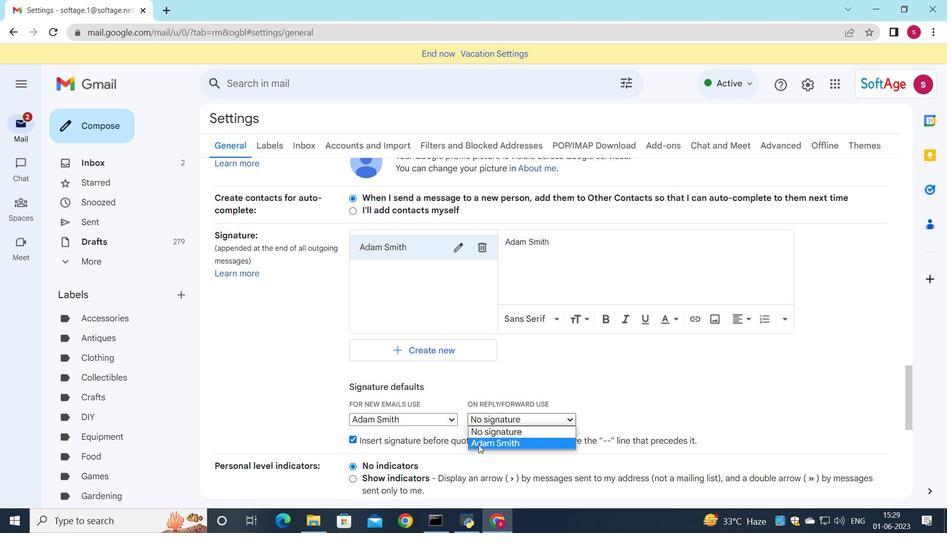 
Action: Mouse moved to (468, 349)
Screenshot: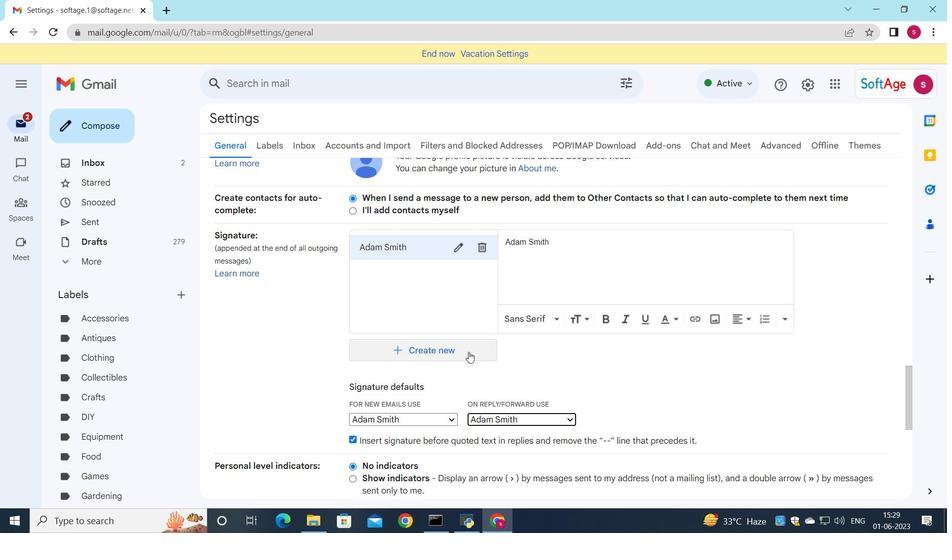 
Action: Mouse scrolled (468, 349) with delta (0, 0)
Screenshot: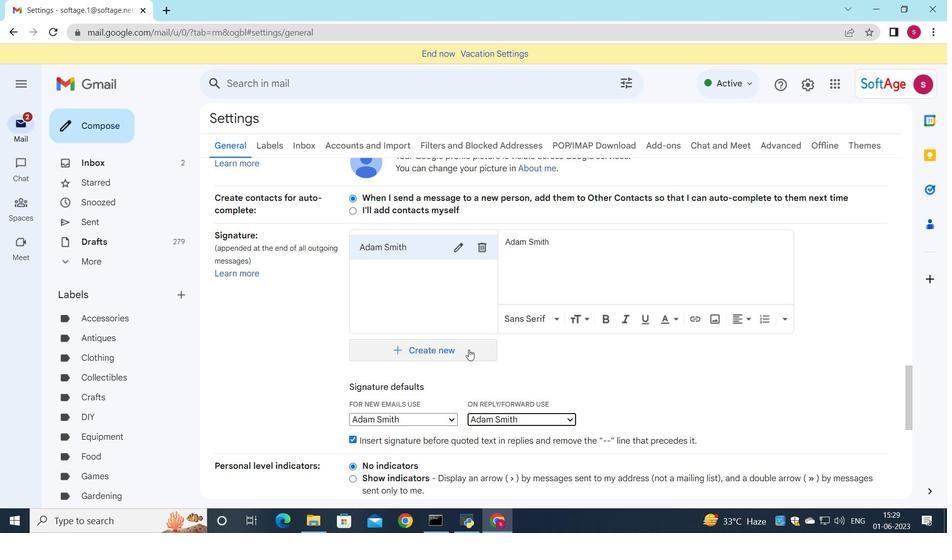 
Action: Mouse scrolled (468, 349) with delta (0, 0)
Screenshot: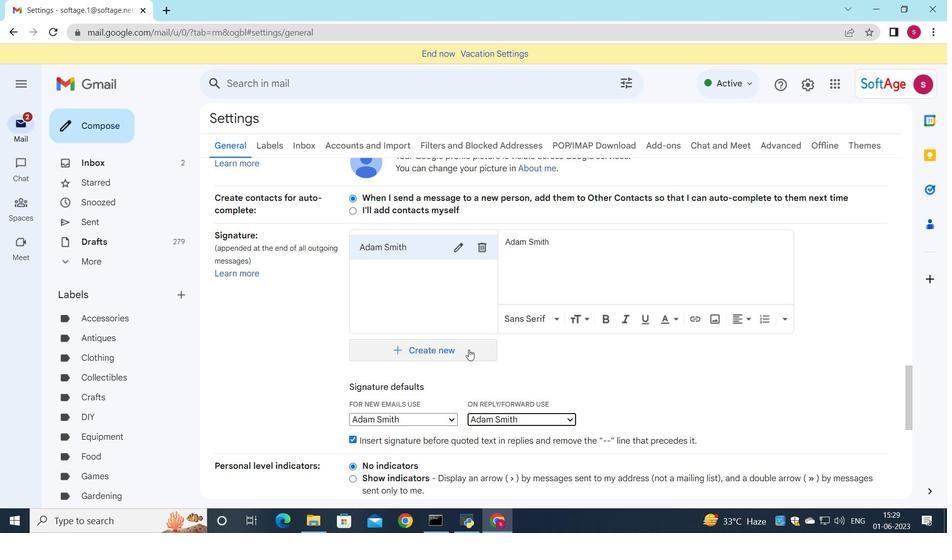 
Action: Mouse scrolled (468, 349) with delta (0, 0)
Screenshot: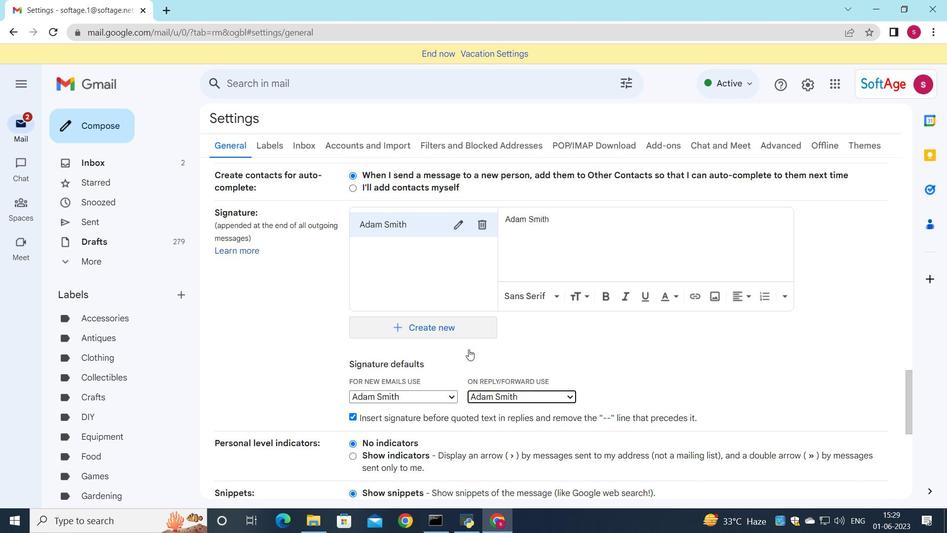 
Action: Mouse scrolled (468, 349) with delta (0, 0)
Screenshot: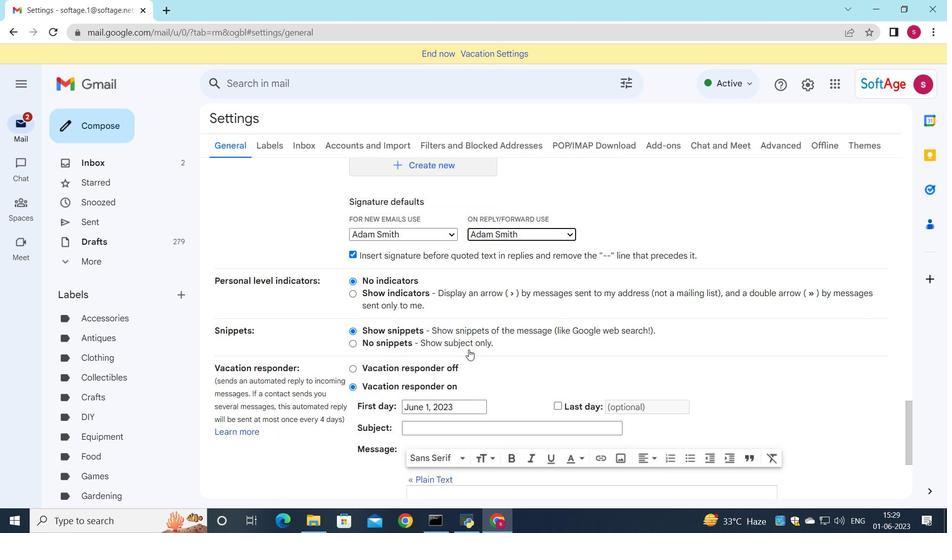 
Action: Mouse scrolled (468, 349) with delta (0, 0)
Screenshot: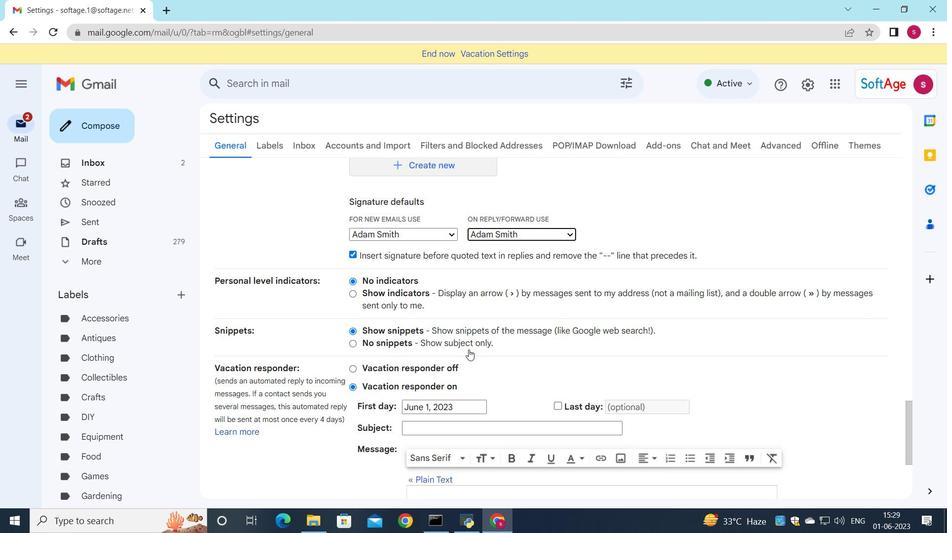 
Action: Mouse scrolled (468, 349) with delta (0, 0)
Screenshot: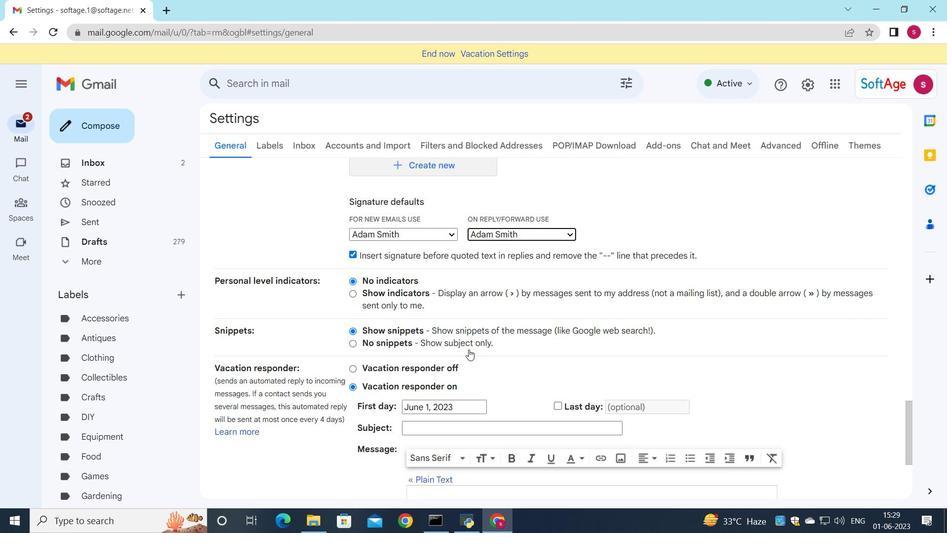 
Action: Mouse scrolled (468, 349) with delta (0, 0)
Screenshot: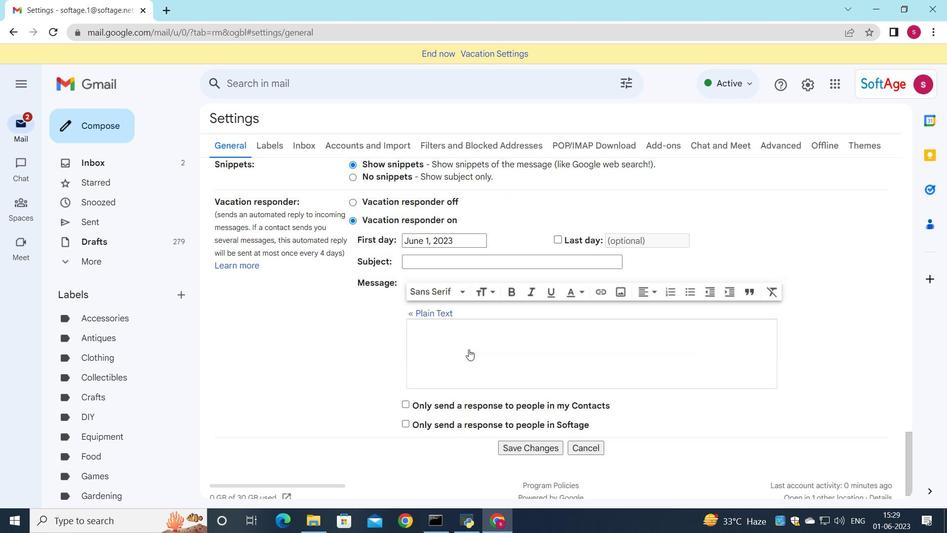 
Action: Mouse scrolled (468, 349) with delta (0, 0)
Screenshot: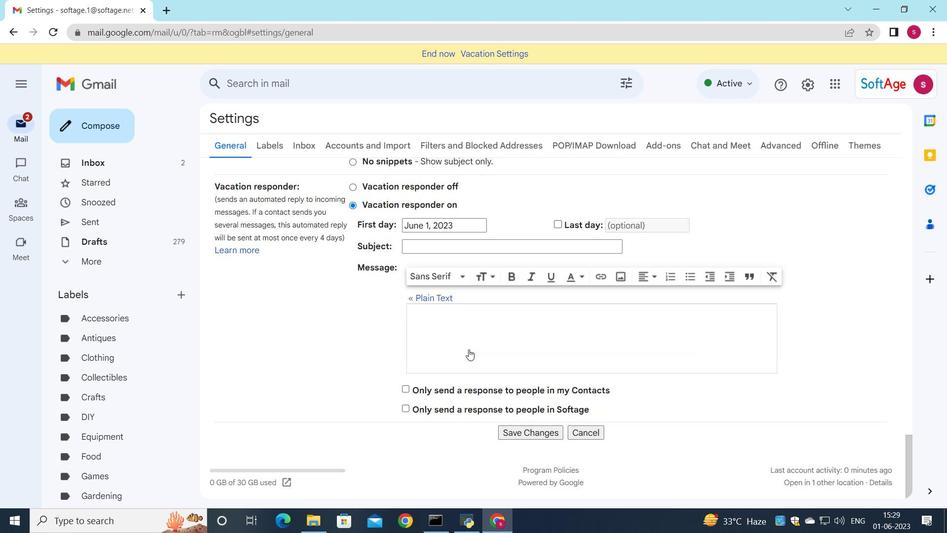 
Action: Mouse scrolled (468, 349) with delta (0, 0)
Screenshot: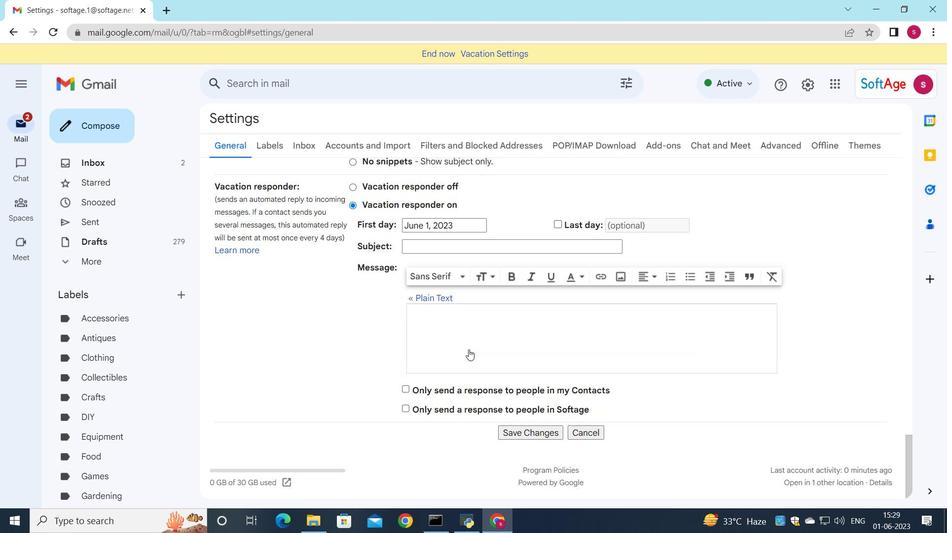 
Action: Mouse scrolled (468, 349) with delta (0, 0)
Screenshot: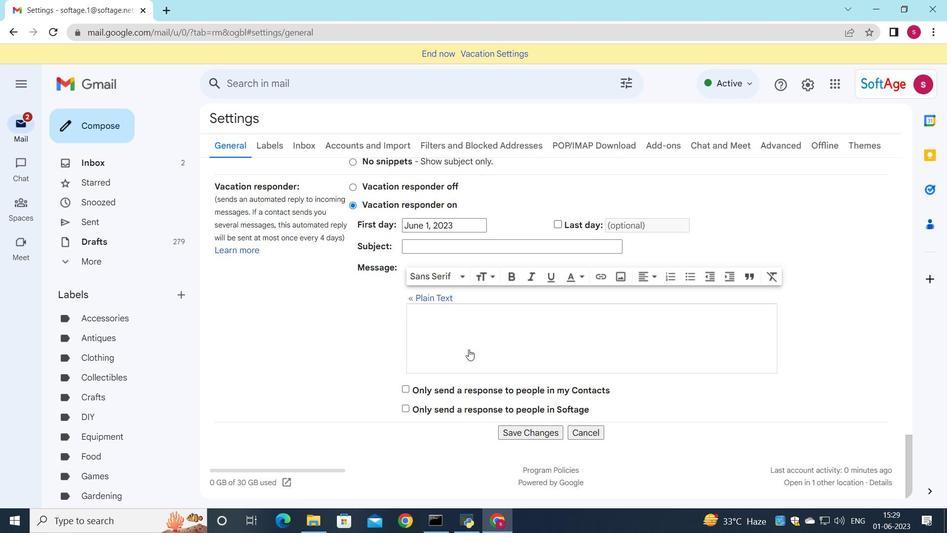 
Action: Mouse moved to (521, 437)
Screenshot: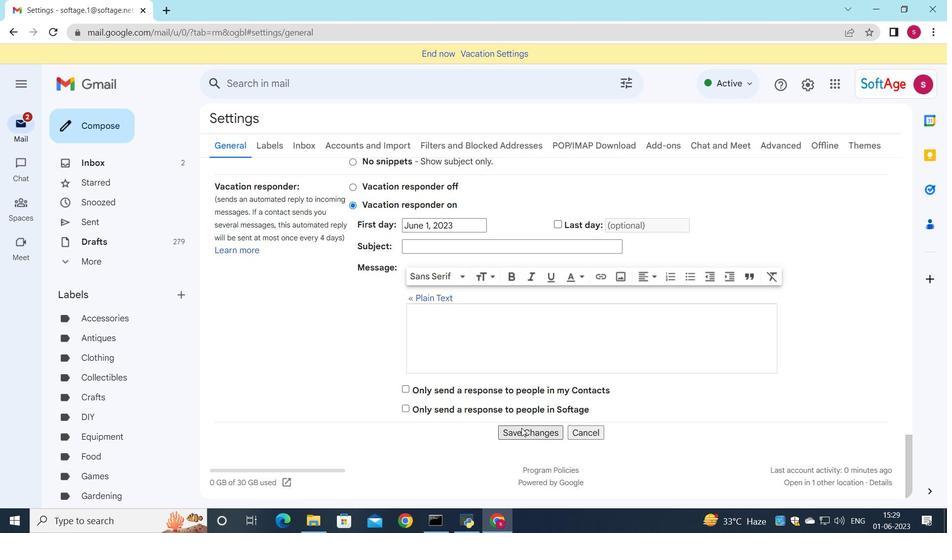 
Action: Mouse pressed left at (521, 437)
Screenshot: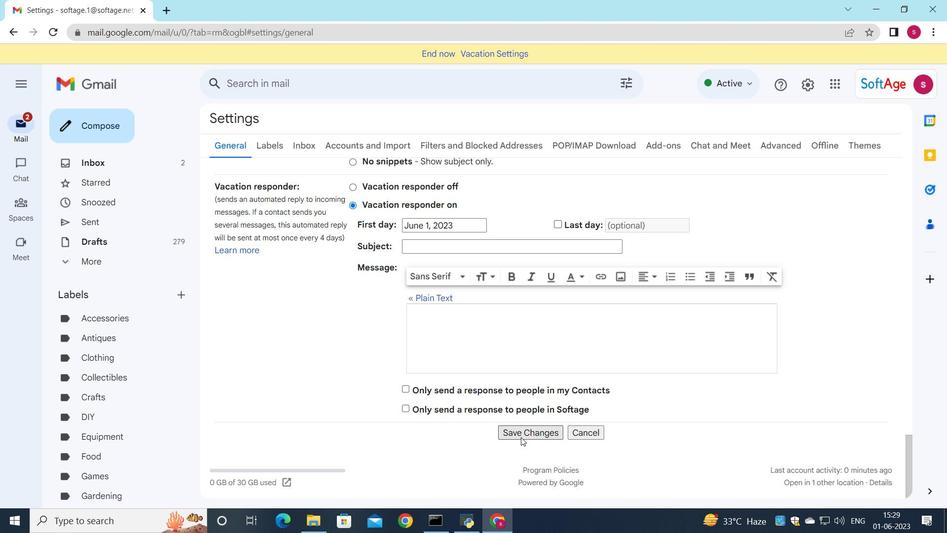 
Action: Mouse moved to (396, 248)
Screenshot: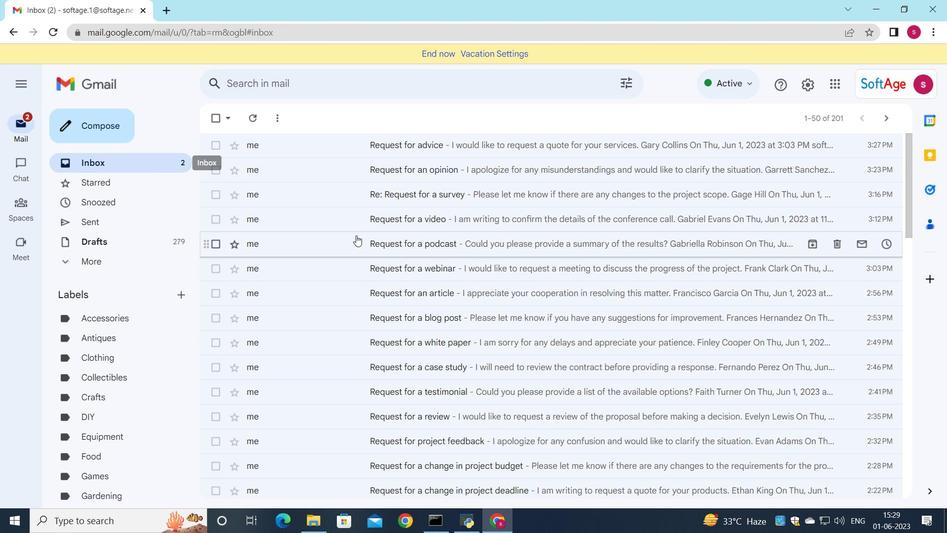 
Action: Mouse pressed left at (396, 248)
Screenshot: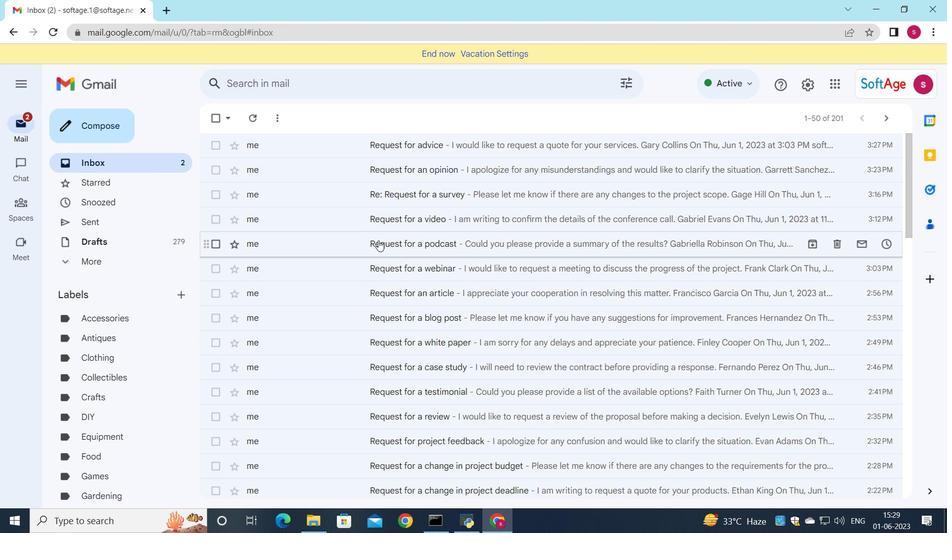 
Action: Mouse moved to (362, 303)
Screenshot: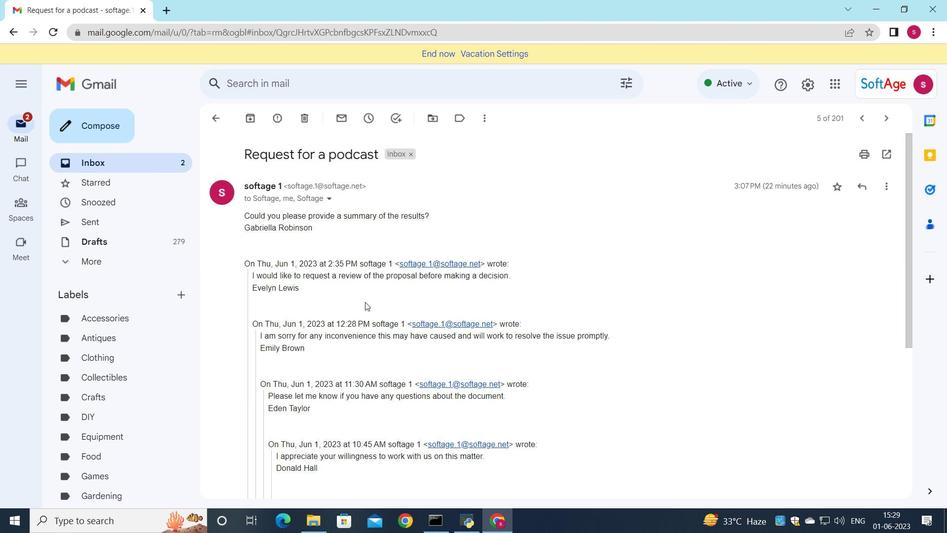 
Action: Mouse scrolled (362, 302) with delta (0, 0)
Screenshot: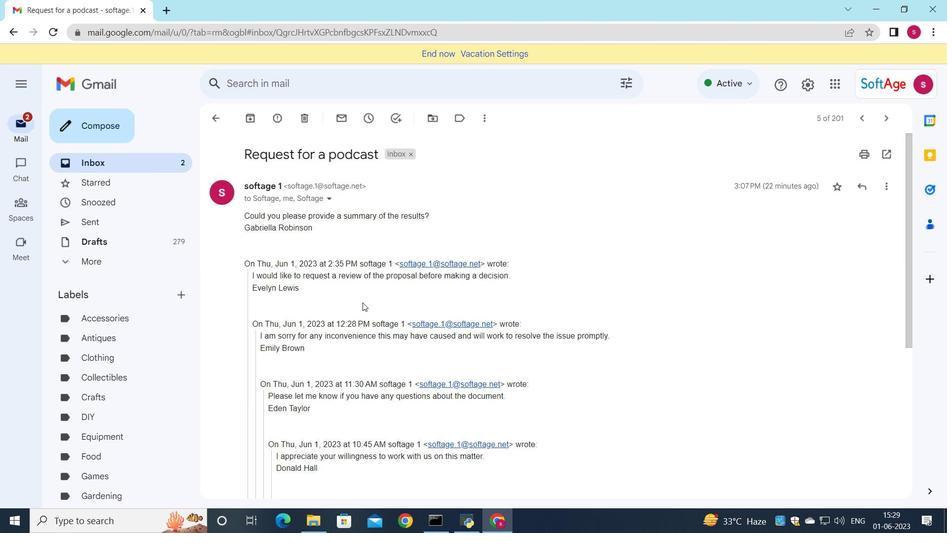 
Action: Mouse scrolled (362, 302) with delta (0, 0)
Screenshot: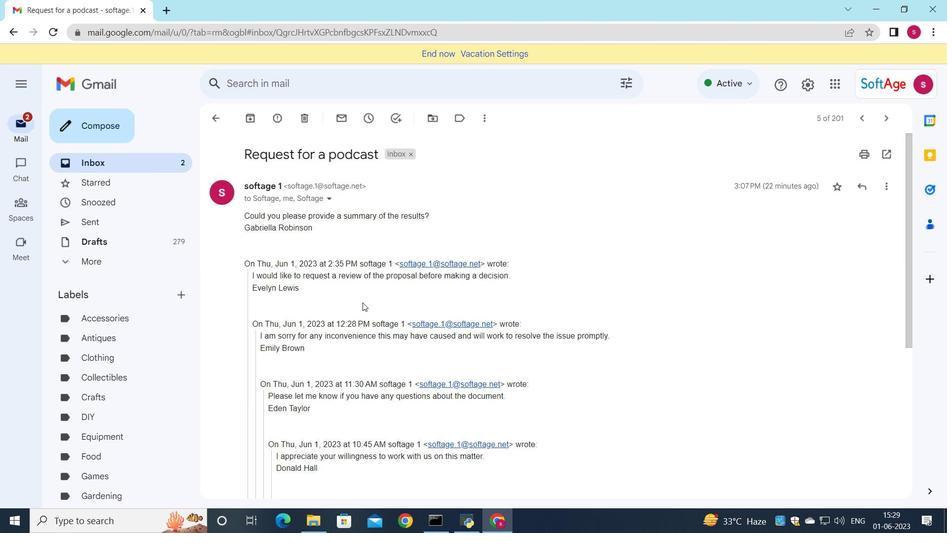 
Action: Mouse moved to (362, 303)
Screenshot: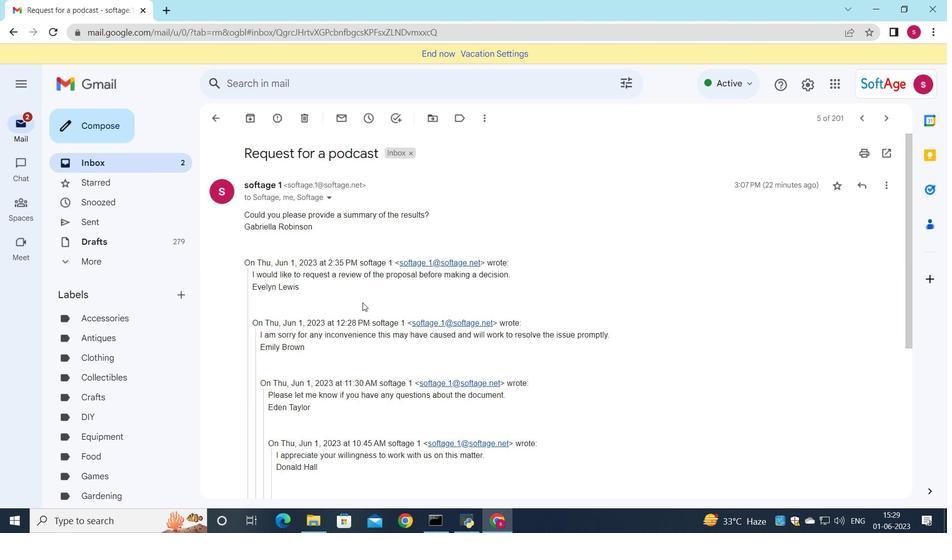 
Action: Mouse scrolled (362, 302) with delta (0, 0)
Screenshot: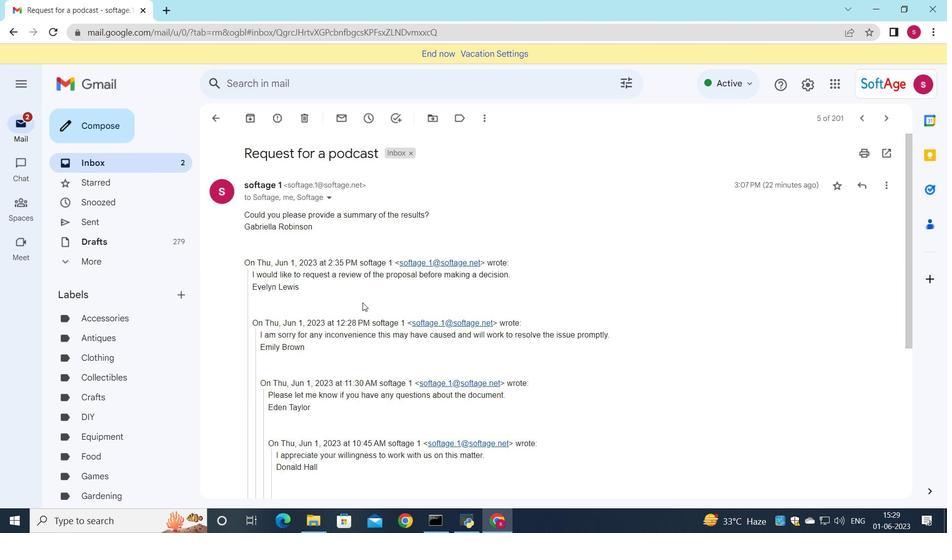 
Action: Mouse moved to (355, 307)
Screenshot: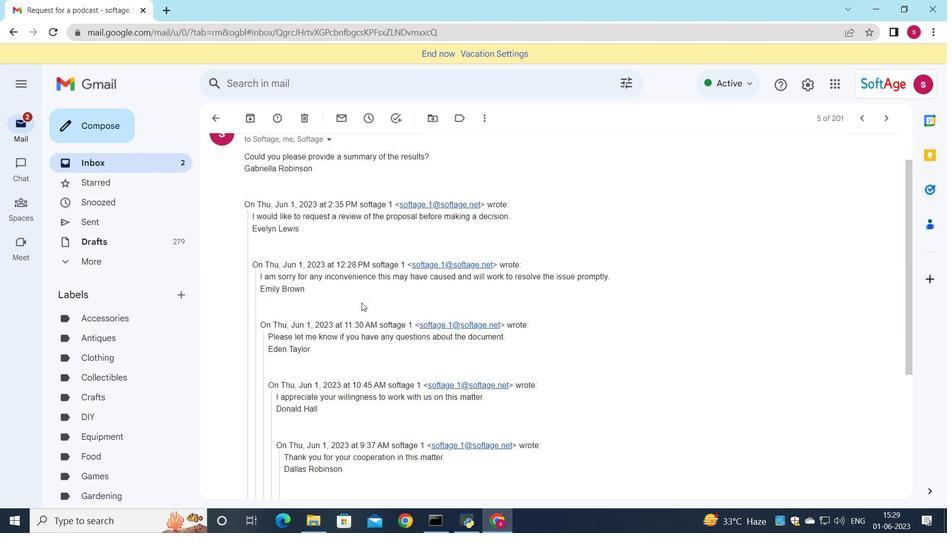 
Action: Mouse scrolled (361, 303) with delta (0, 0)
Screenshot: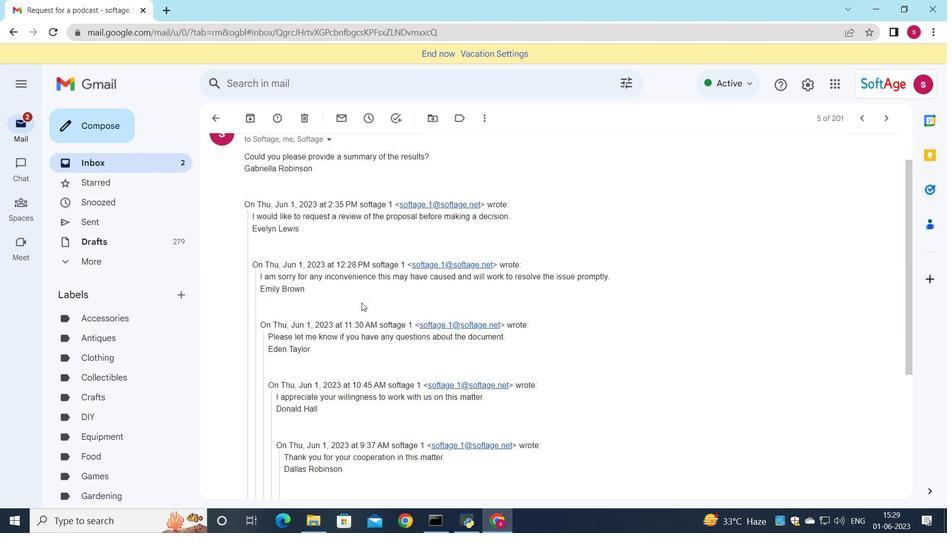 
Action: Mouse moved to (292, 447)
Screenshot: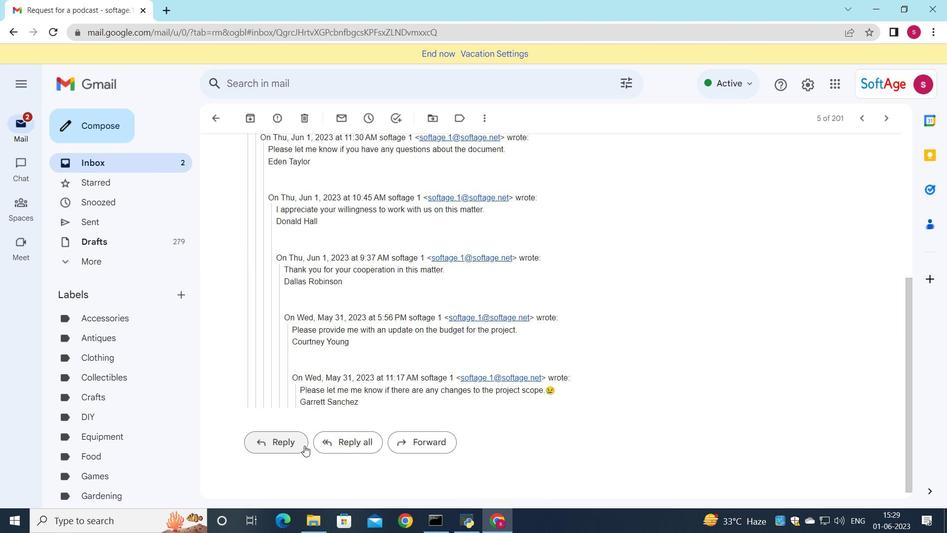
Action: Mouse pressed left at (292, 447)
Screenshot: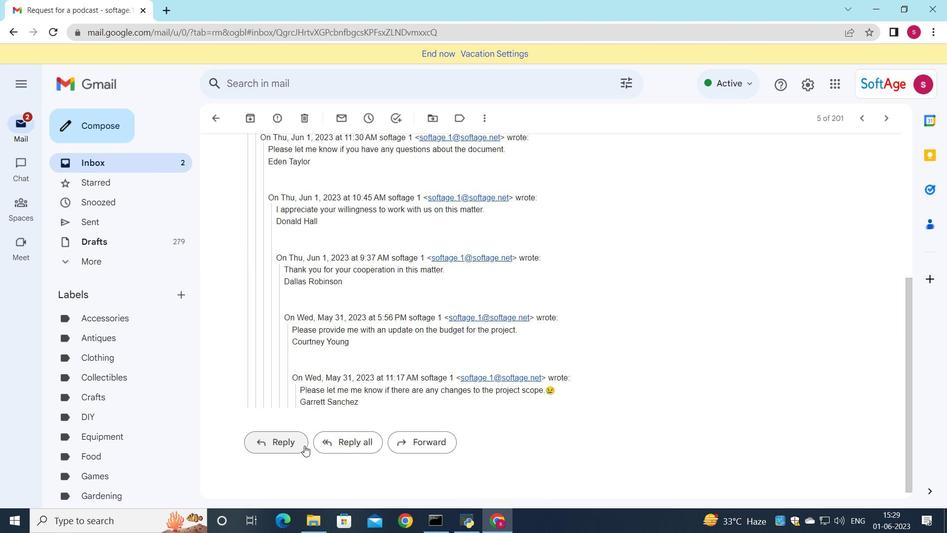
Action: Mouse moved to (266, 333)
Screenshot: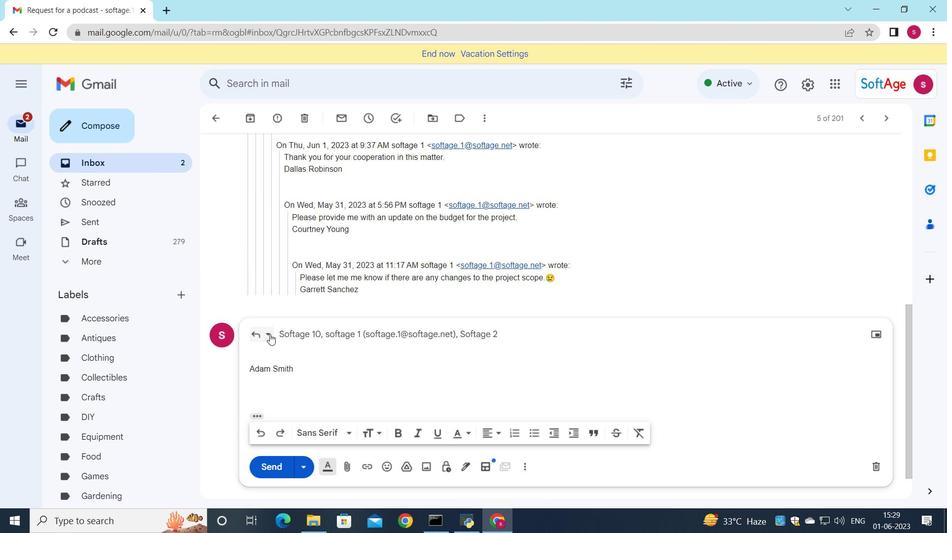 
Action: Mouse pressed left at (266, 333)
Screenshot: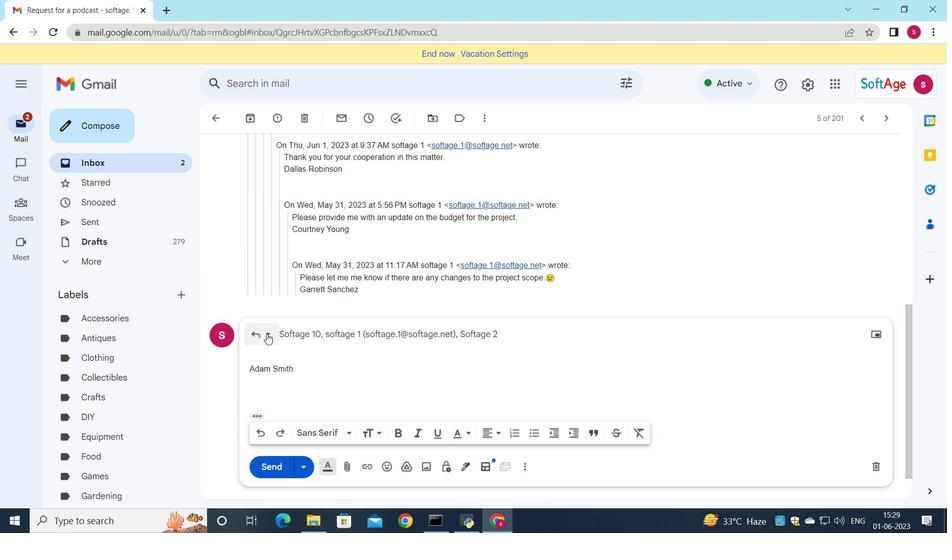 
Action: Mouse moved to (304, 421)
Screenshot: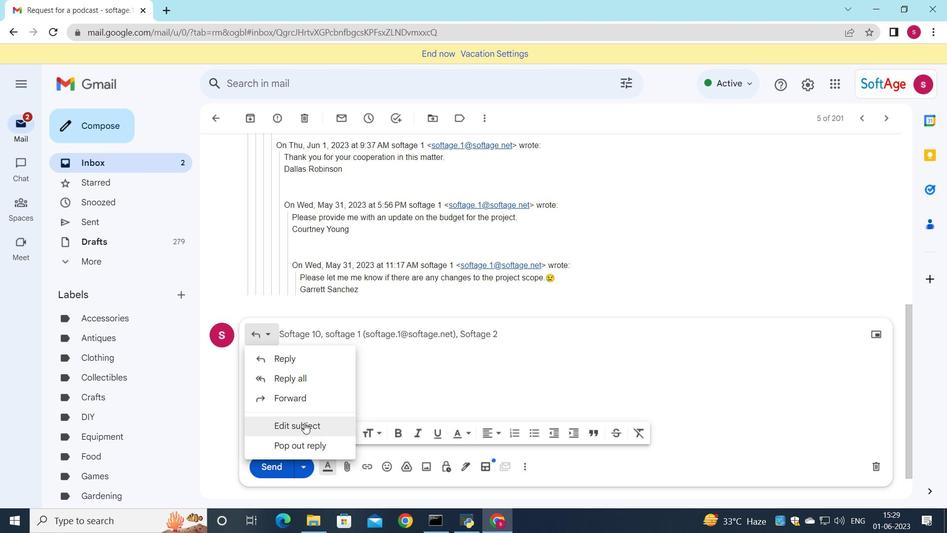 
Action: Mouse pressed left at (304, 421)
Screenshot: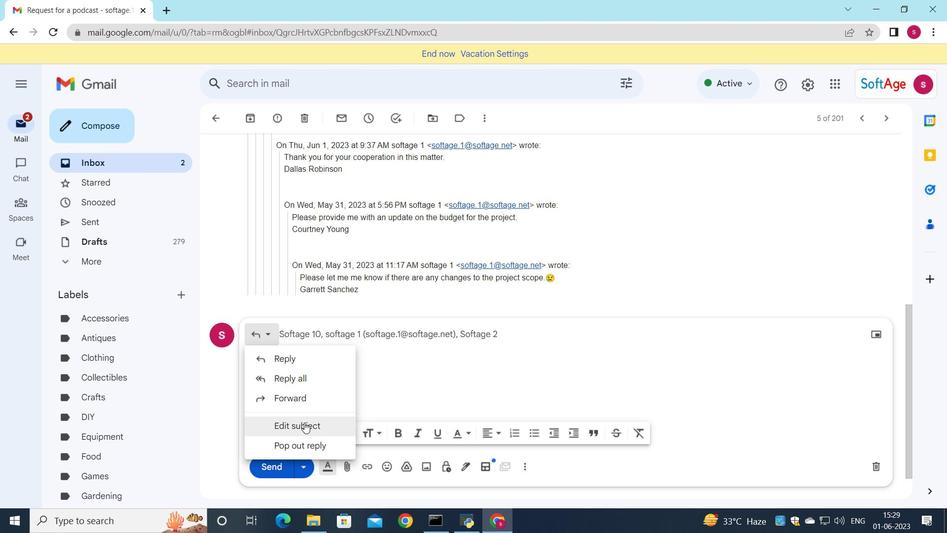 
Action: Mouse moved to (711, 190)
Screenshot: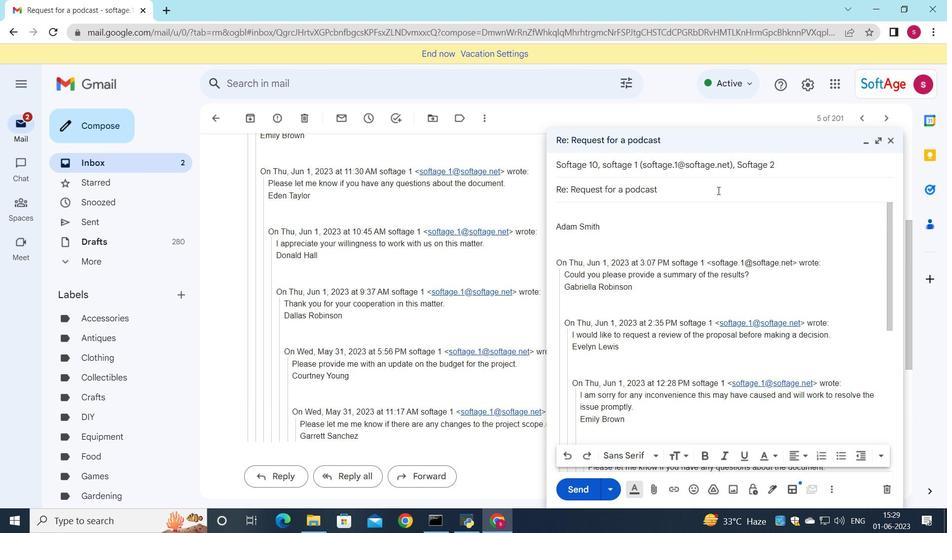 
Action: Mouse pressed left at (711, 190)
Screenshot: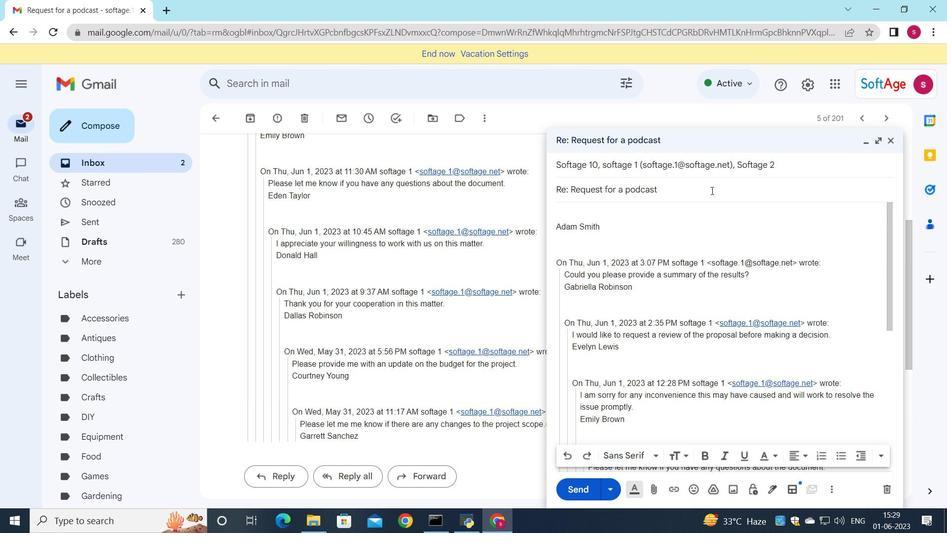 
Action: Key pressed <Key.backspace><Key.backspace><Key.backspace><Key.backspace><Key.backspace><Key.backspace><Key.backspace><Key.backspace><Key.backspace><Key.backspace><Key.backspace><Key.backspace><Key.backspace><Key.backspace><Key.backspace><Key.backspace><Key.backspace><Key.backspace><Key.backspace><Key.backspace><Key.backspace><Key.backspace><Key.backspace><Key.backspace><Key.backspace><Key.backspace><Key.shift>Request<Key.space>forb<Key.backspace><Key.space>information
Screenshot: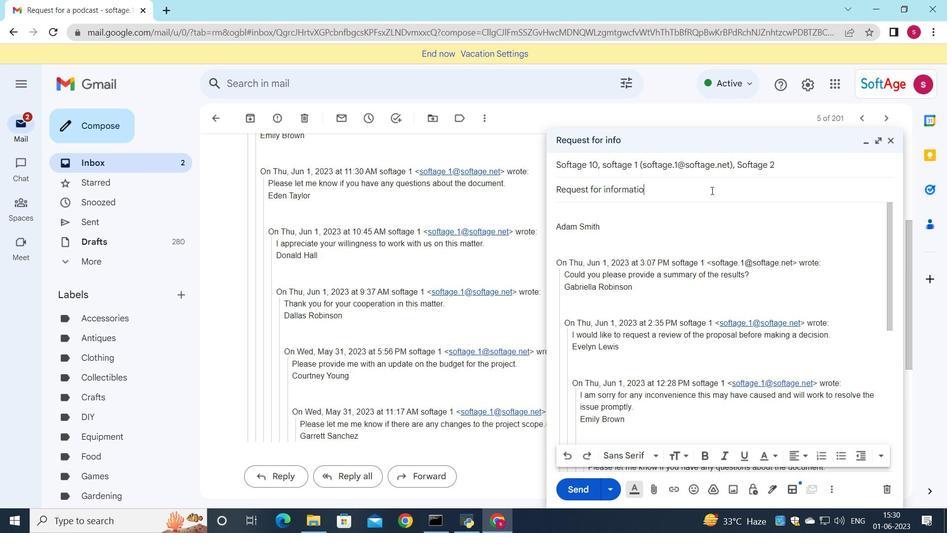 
Action: Mouse moved to (561, 205)
Screenshot: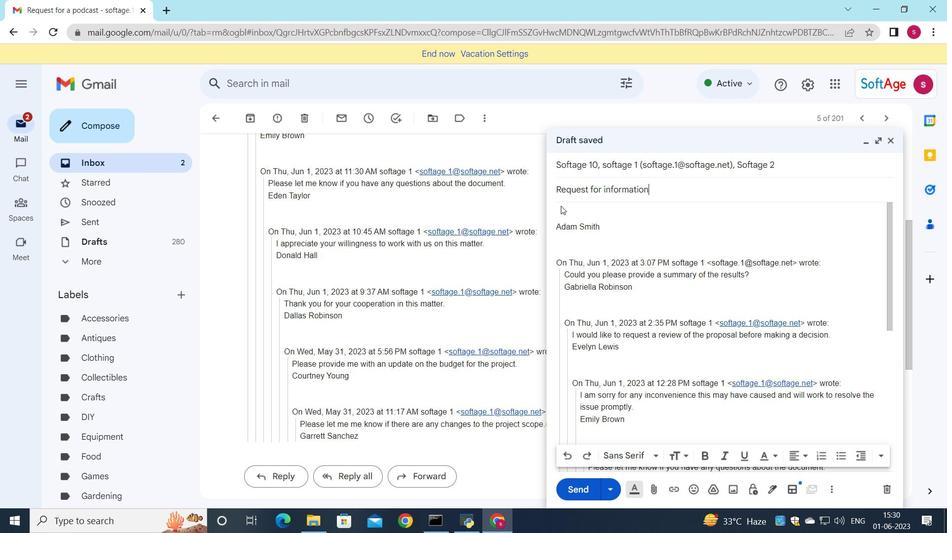 
Action: Mouse pressed left at (561, 205)
Screenshot: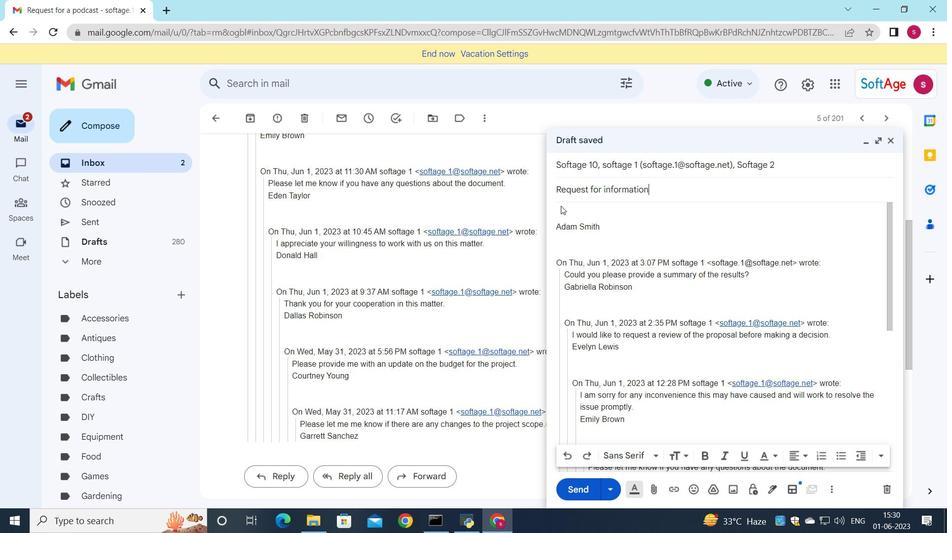 
Action: Mouse moved to (599, 224)
Screenshot: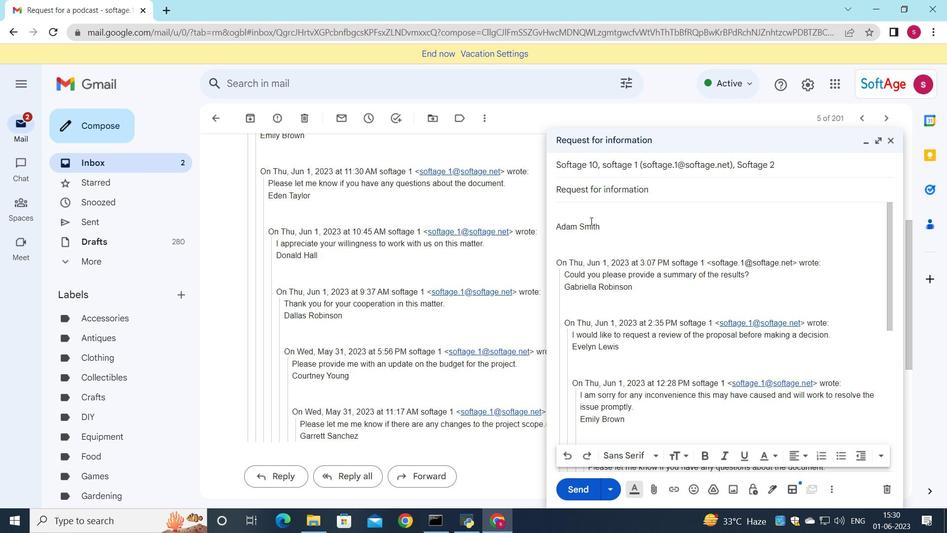 
Action: Key pressed <Key.shift>I<Key.space>would<Key.space>like<Key.space>to<Key.space>request<Key.space>a<Key.space>meeting<Key.space>y<Key.backspace>to<Key.space>discuss<Key.space>the<Key.space>new<Key.space>product<Key.space>launch<Key.space>strategy.
Screenshot: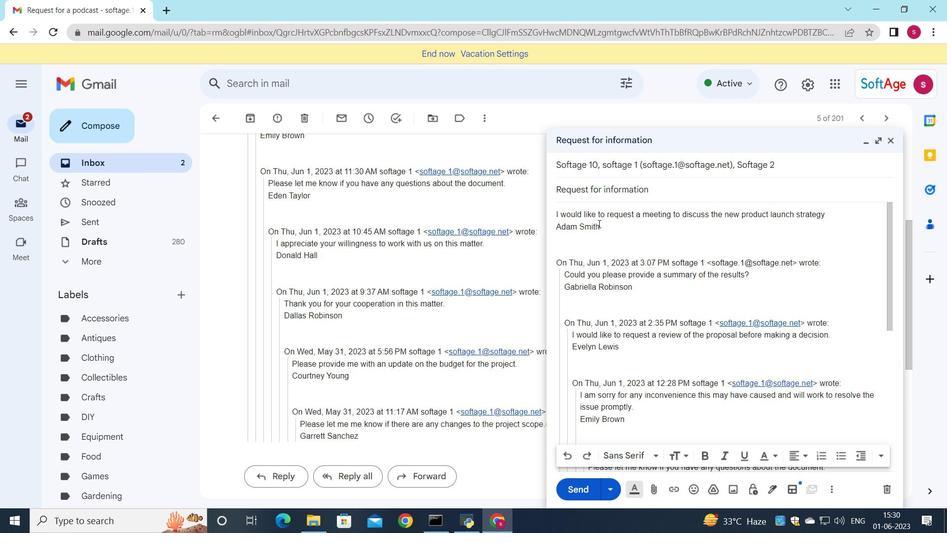 
Action: Mouse moved to (813, 167)
Screenshot: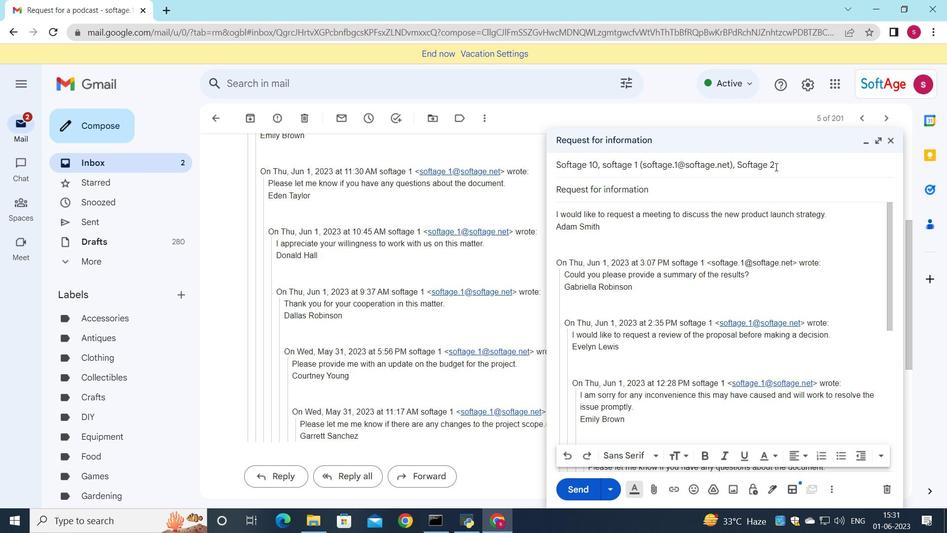 
Action: Mouse pressed left at (813, 167)
Screenshot: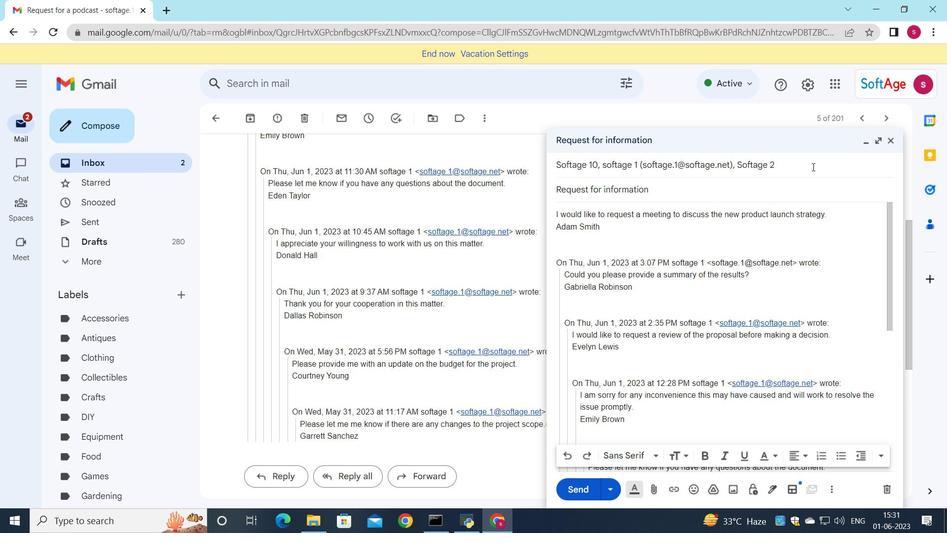 
Action: Mouse moved to (867, 181)
Screenshot: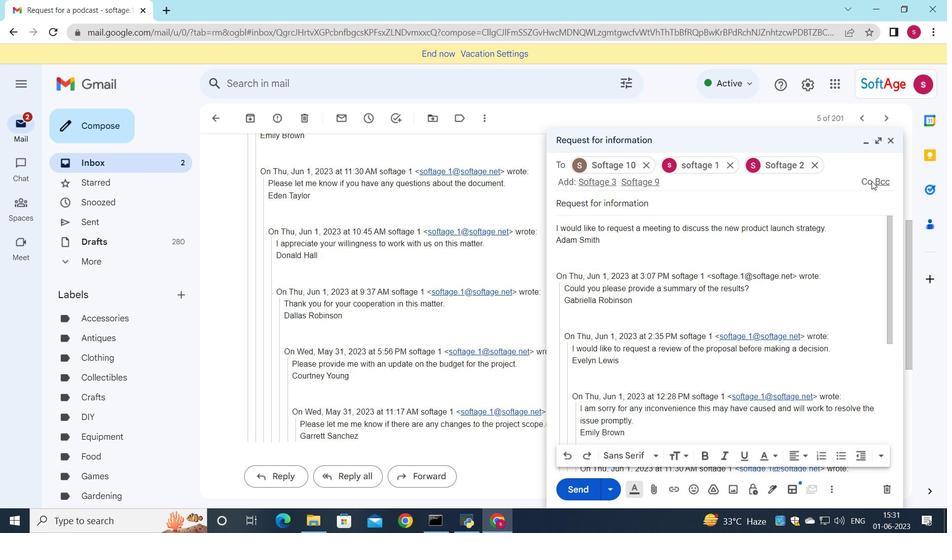 
Action: Mouse pressed left at (867, 181)
Screenshot: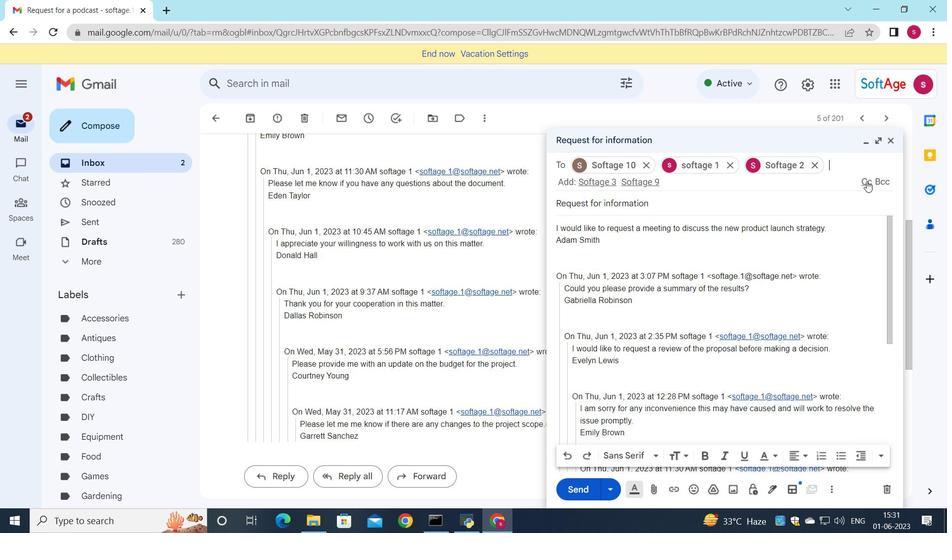
Action: Mouse moved to (825, 193)
Screenshot: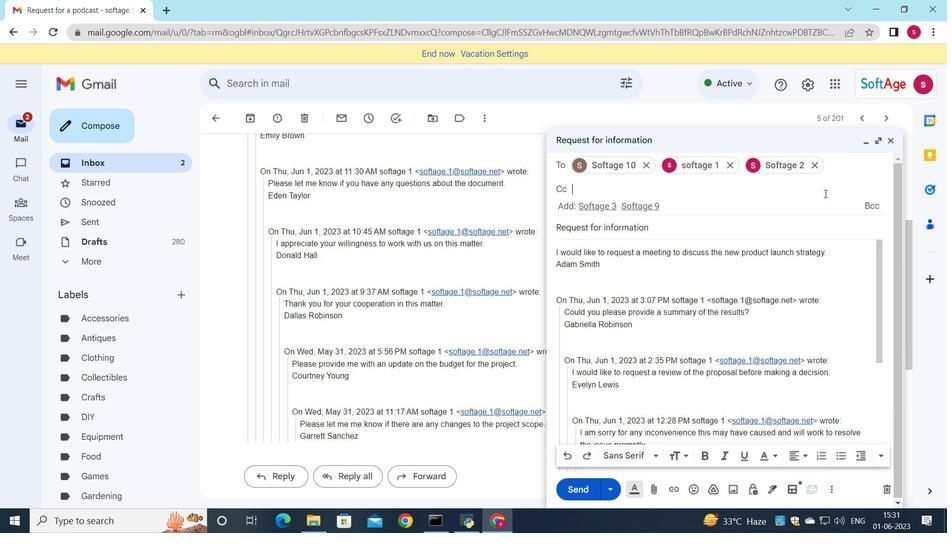 
Action: Key pressed s
Screenshot: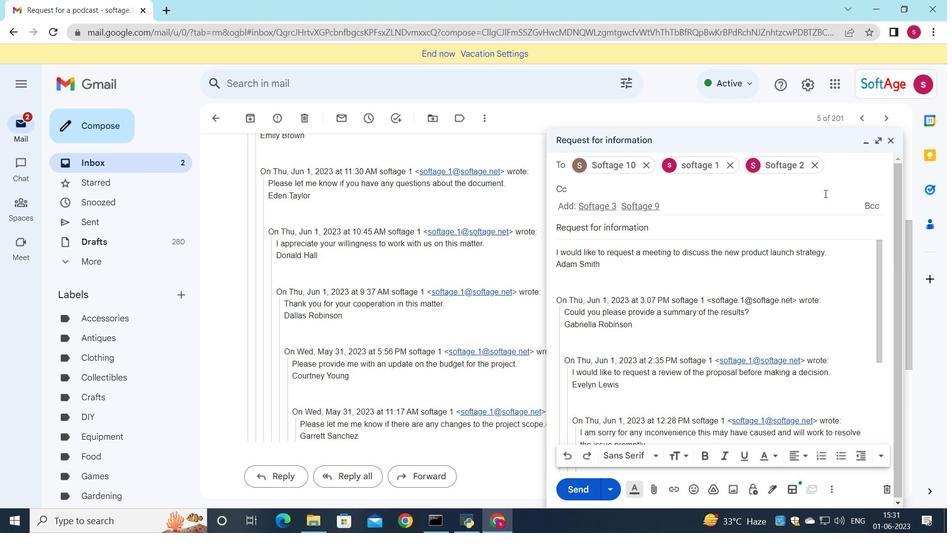 
Action: Mouse moved to (690, 447)
Screenshot: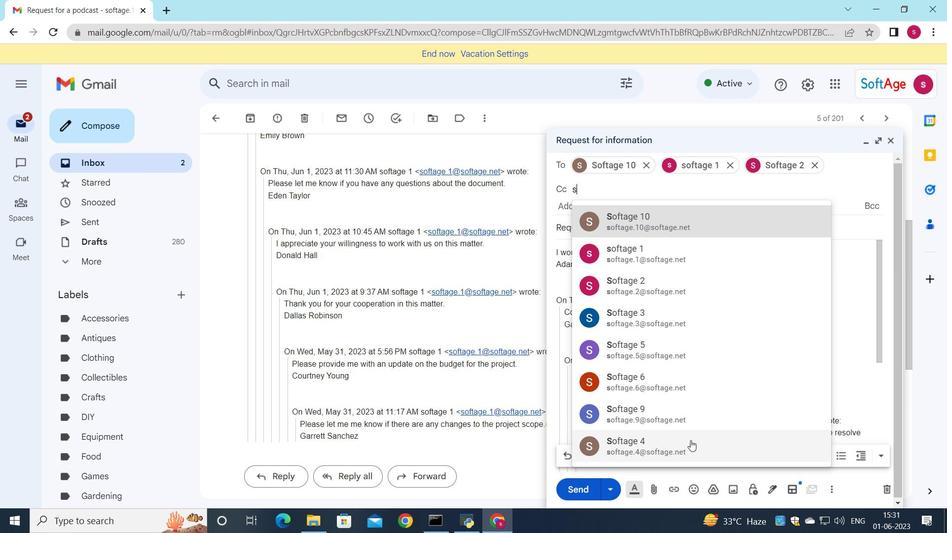 
Action: Mouse pressed left at (690, 447)
Screenshot: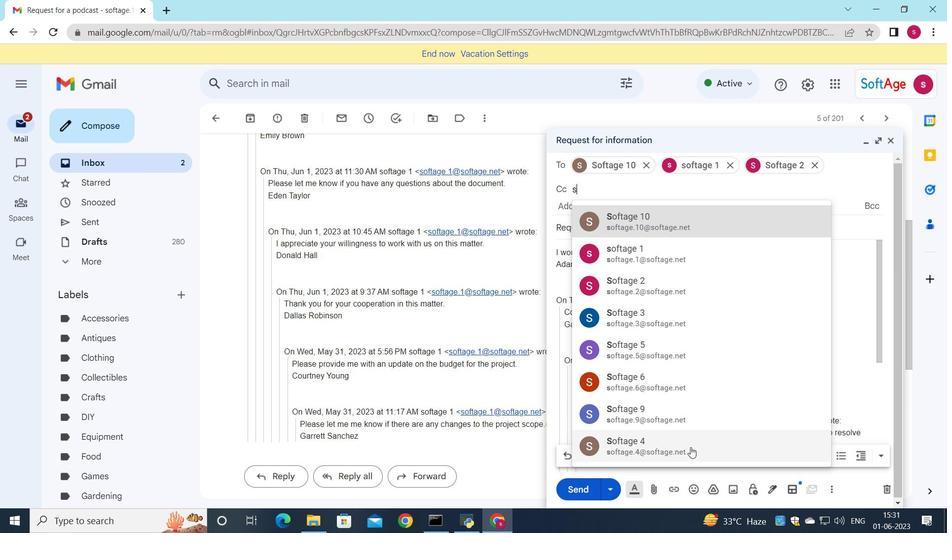 
Action: Mouse moved to (653, 493)
Screenshot: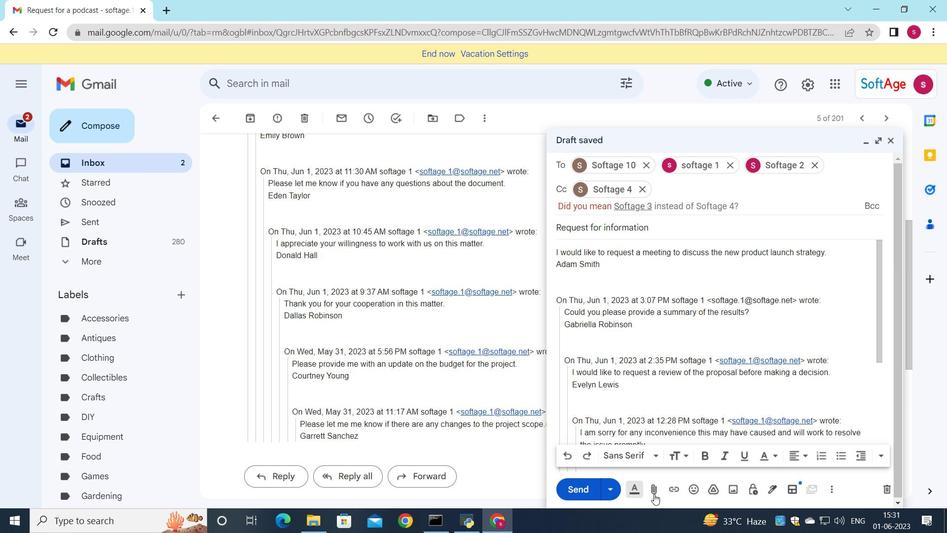 
Action: Mouse pressed left at (653, 493)
Screenshot: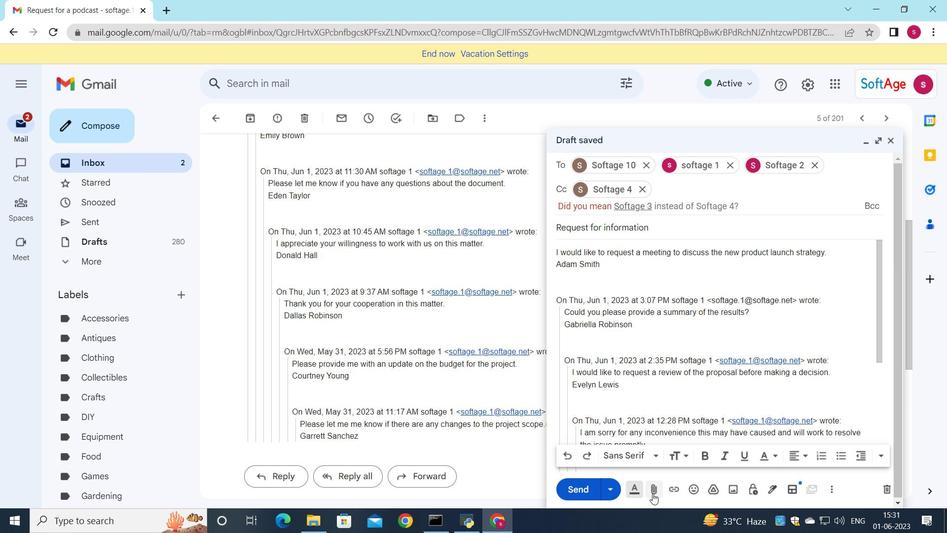 
Action: Mouse moved to (150, 90)
Screenshot: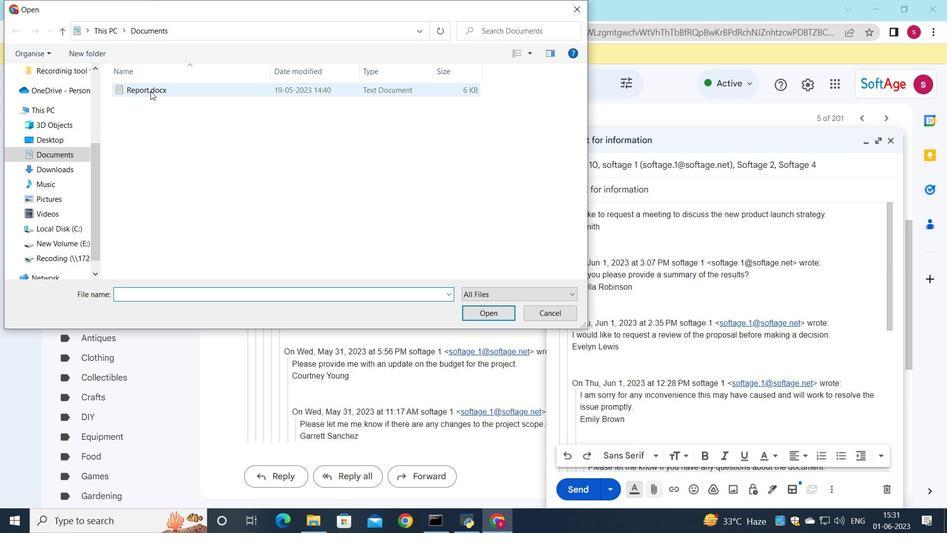 
Action: Mouse pressed left at (150, 90)
Screenshot: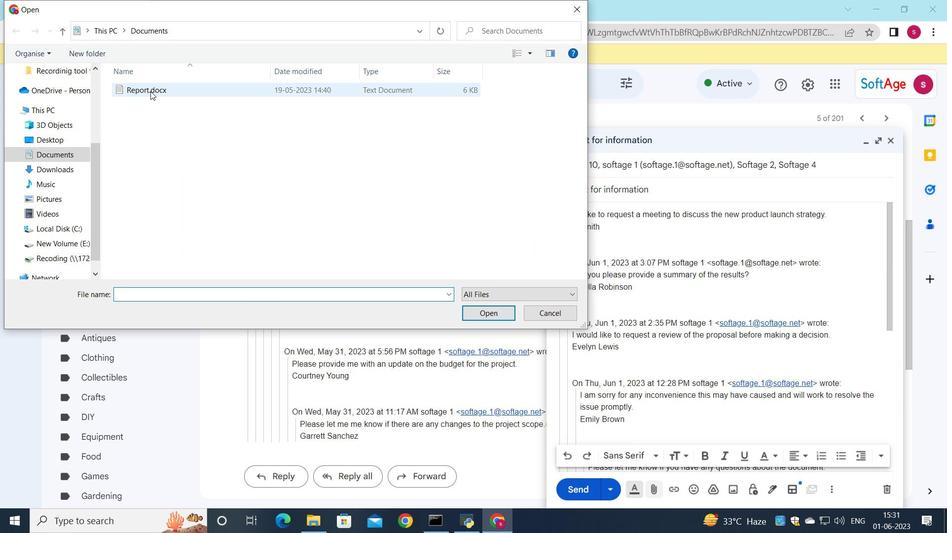 
Action: Mouse moved to (144, 89)
Screenshot: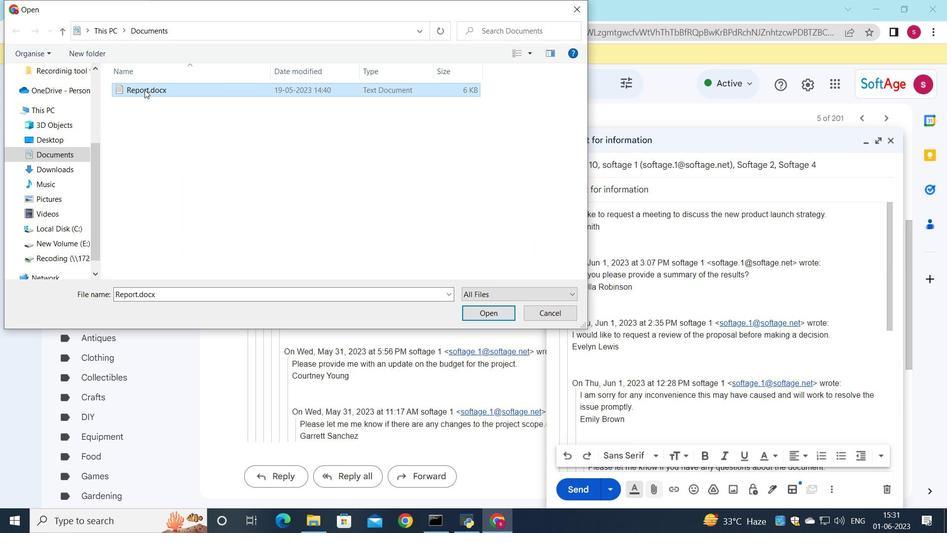 
Action: Mouse pressed left at (144, 89)
Screenshot: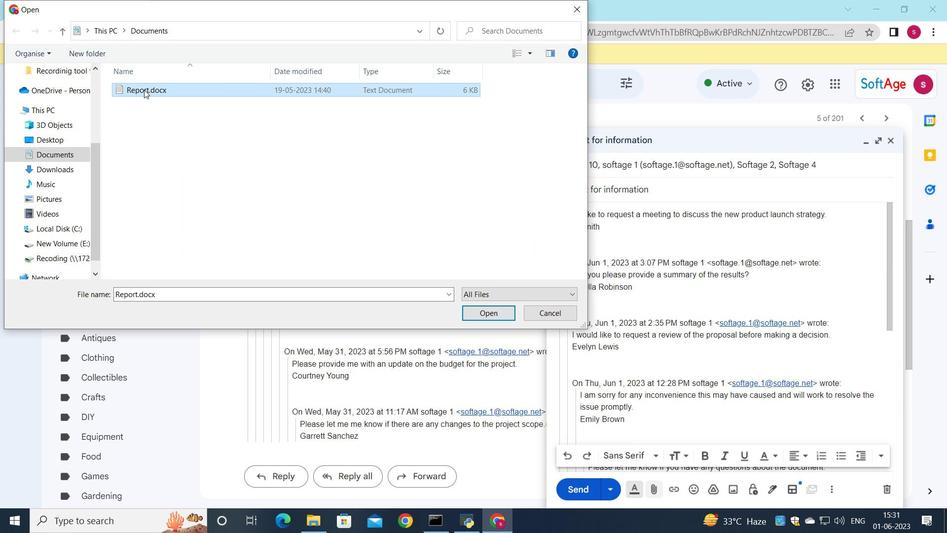 
Action: Key pressed <Key.shift>Resume.docx
Screenshot: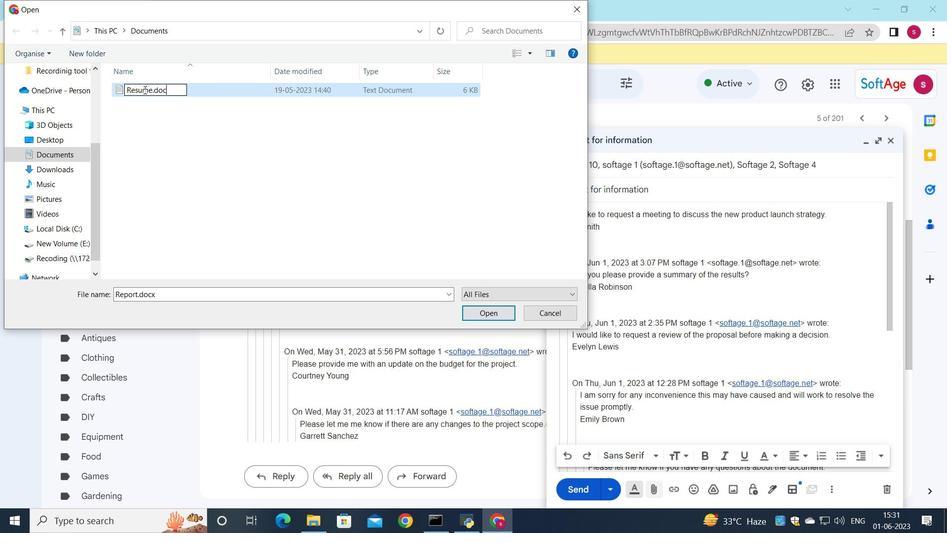 
Action: Mouse moved to (194, 92)
Screenshot: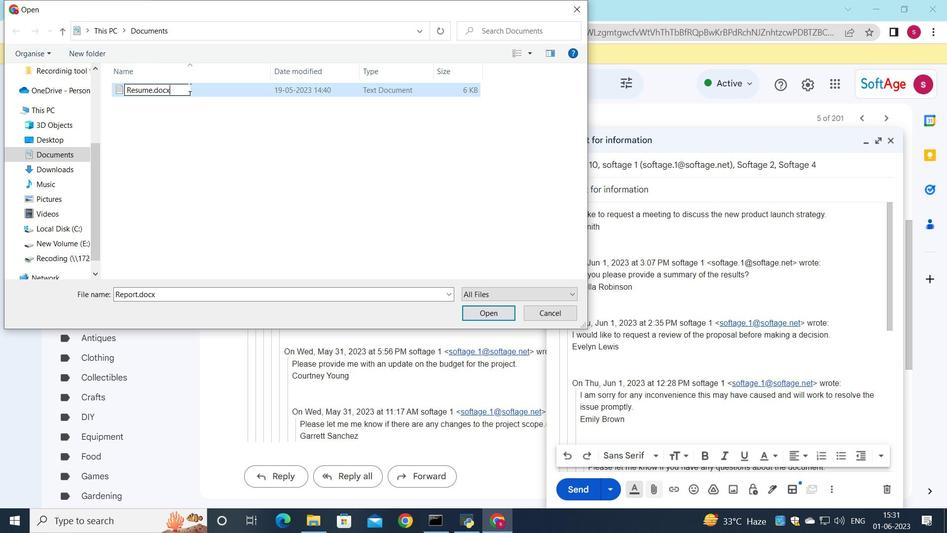 
Action: Mouse pressed left at (194, 92)
Screenshot: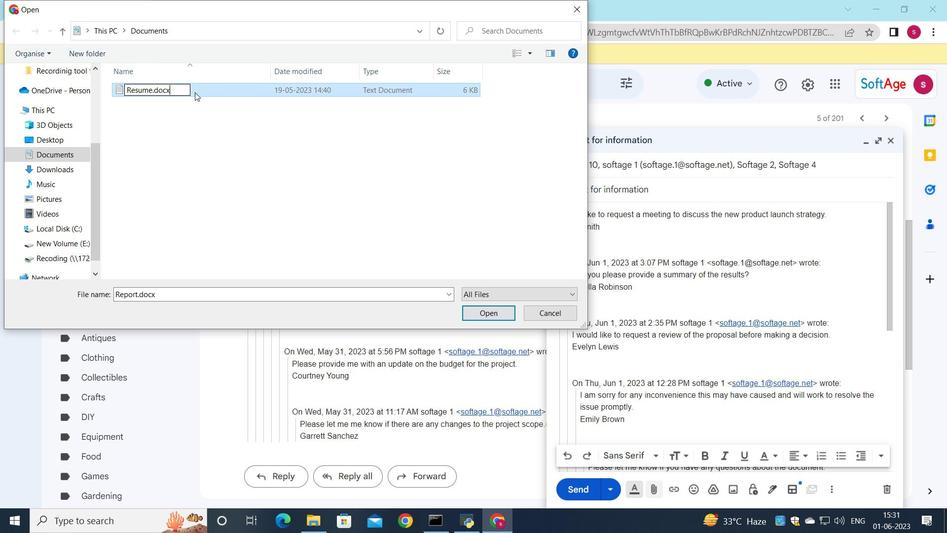 
Action: Mouse moved to (472, 307)
Screenshot: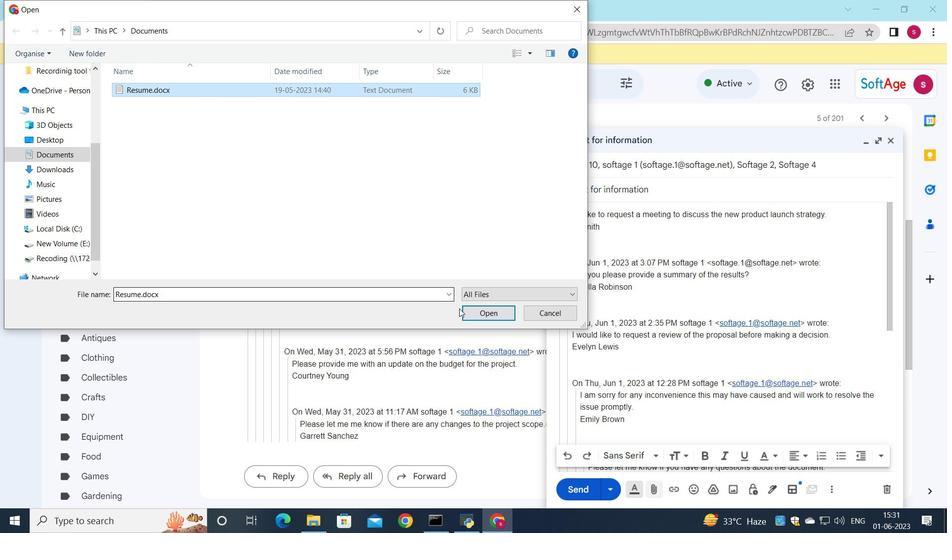 
Action: Mouse pressed left at (472, 307)
Screenshot: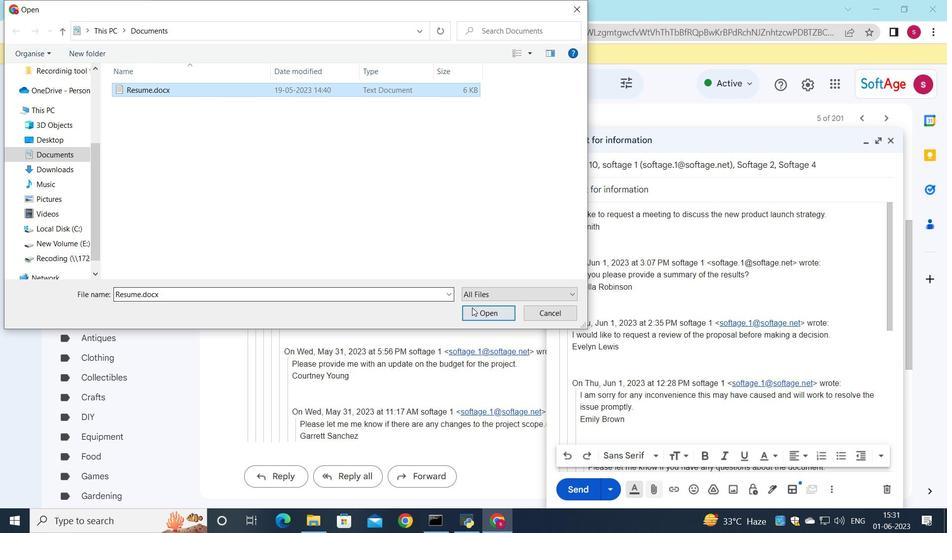 
Action: Mouse moved to (572, 488)
Screenshot: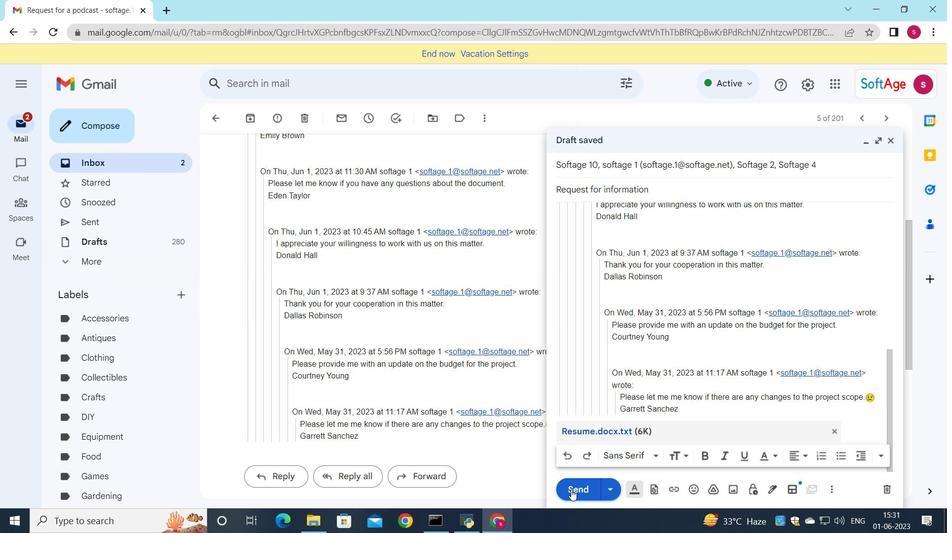 
Action: Mouse pressed left at (572, 488)
Screenshot: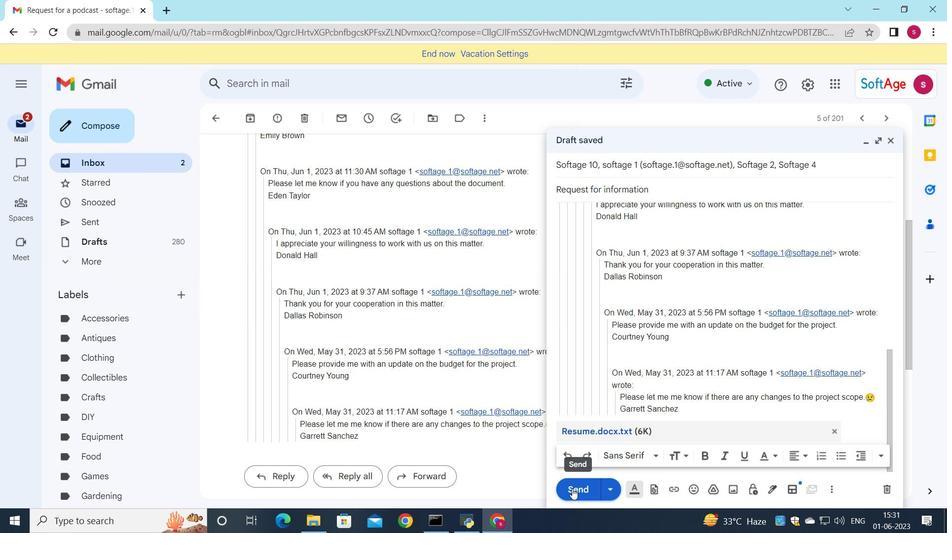 
Action: Mouse moved to (171, 161)
Screenshot: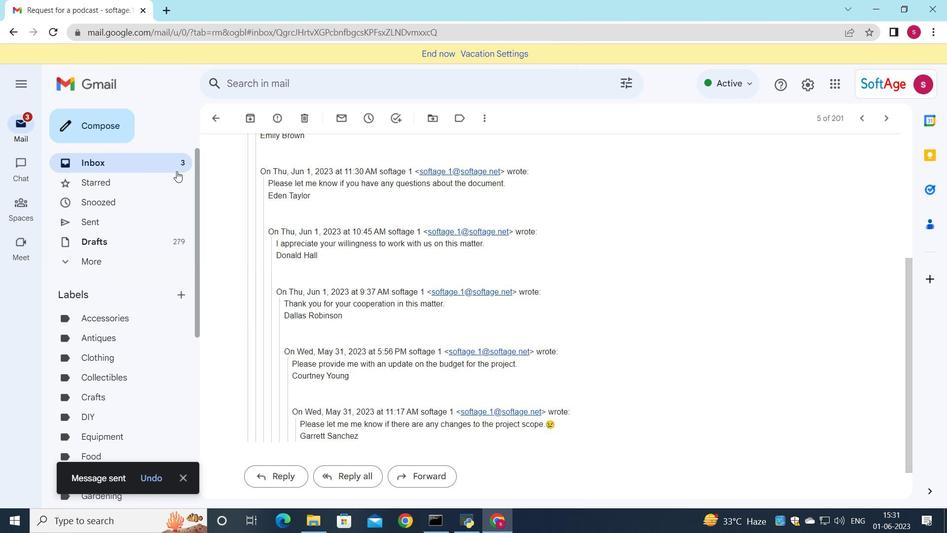 
Action: Mouse pressed left at (171, 161)
Screenshot: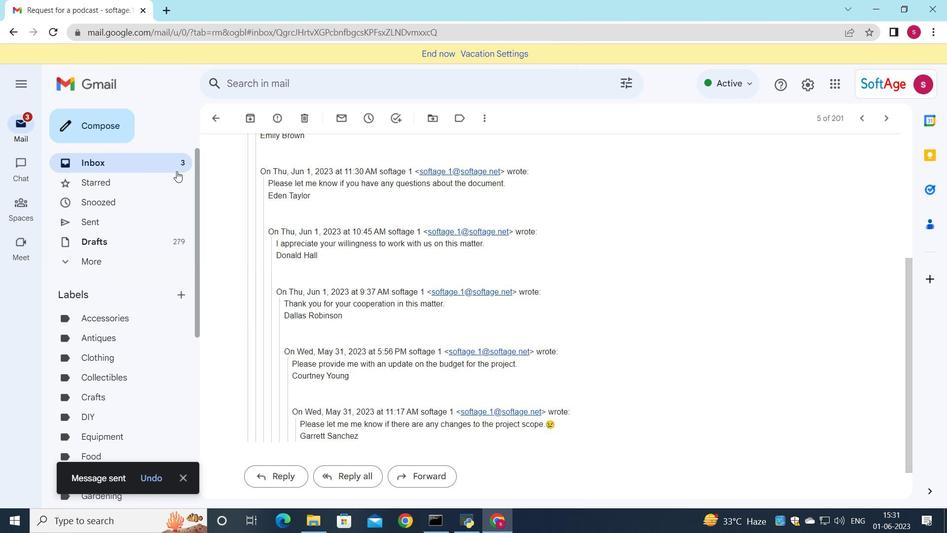 
Action: Mouse moved to (485, 165)
Screenshot: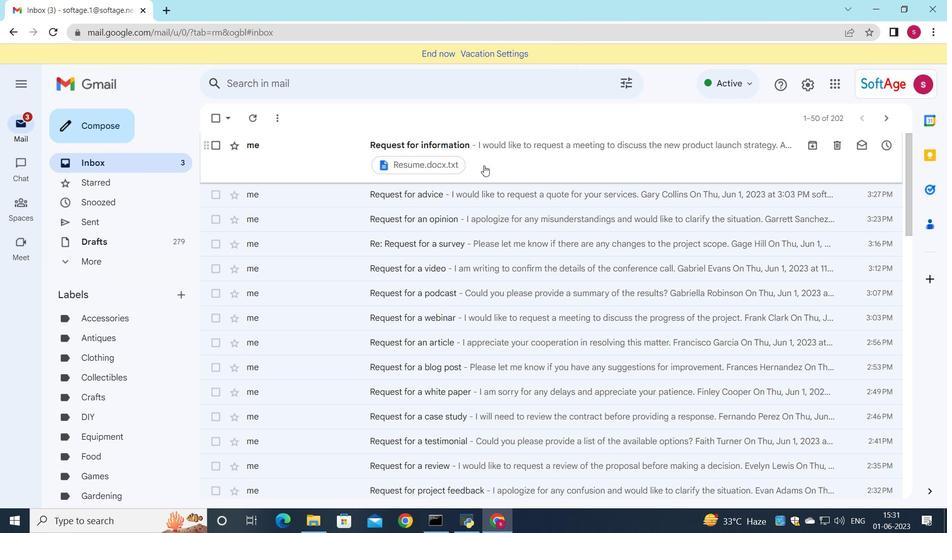 
Action: Mouse pressed left at (485, 165)
Screenshot: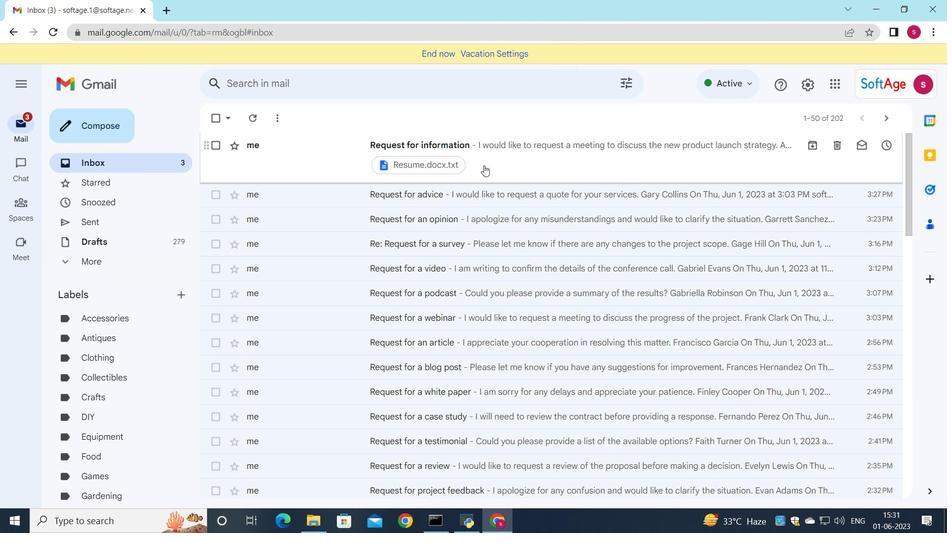 
